 Task: Find the distance between Boston and Martha's Vineyard.
Action: Mouse moved to (106, 93)
Screenshot: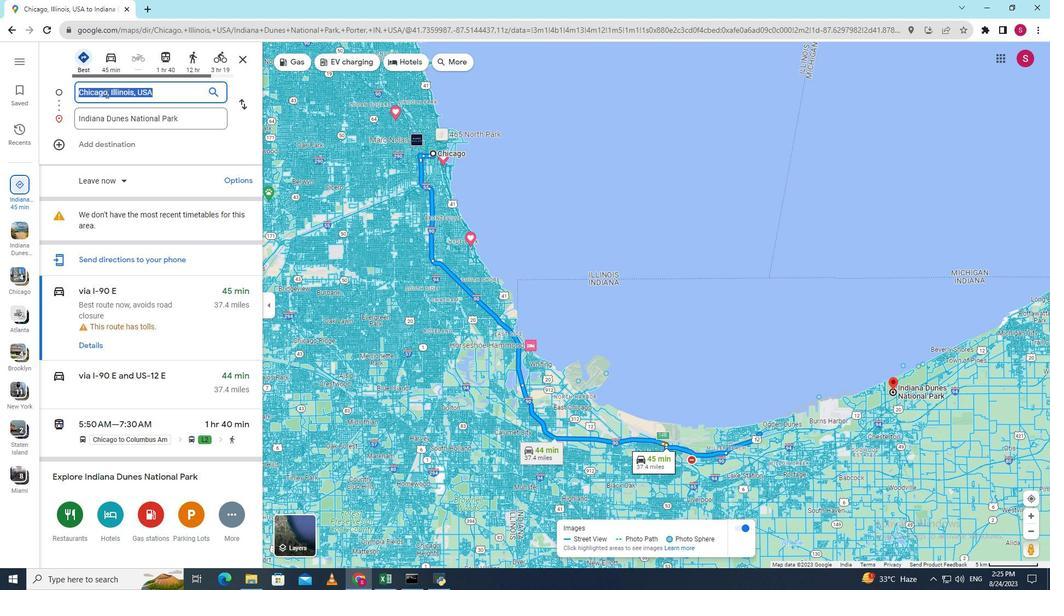 
Action: Mouse pressed left at (106, 93)
Screenshot: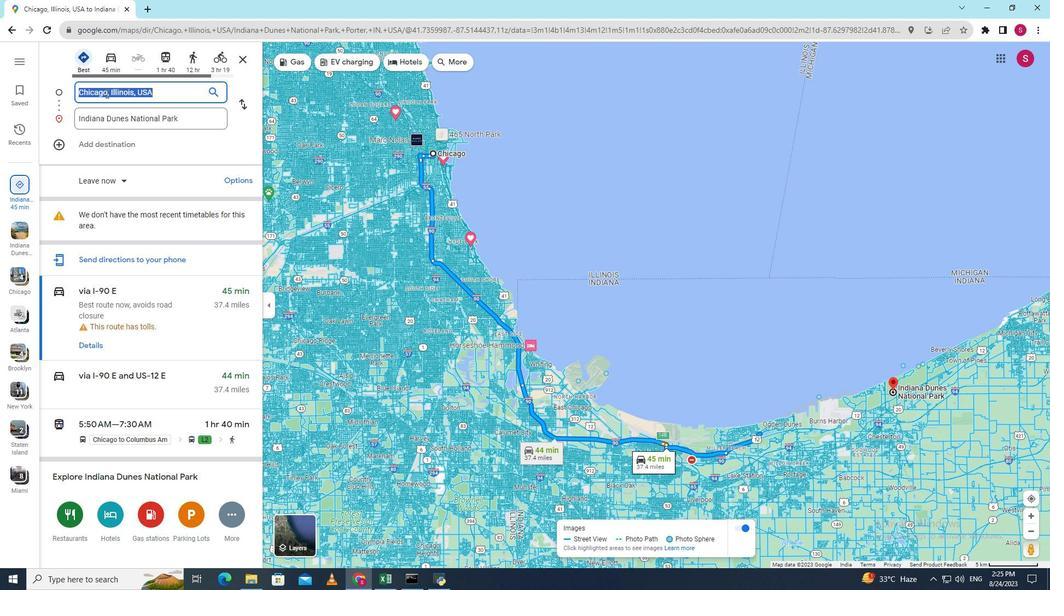 
Action: Mouse pressed left at (106, 93)
Screenshot: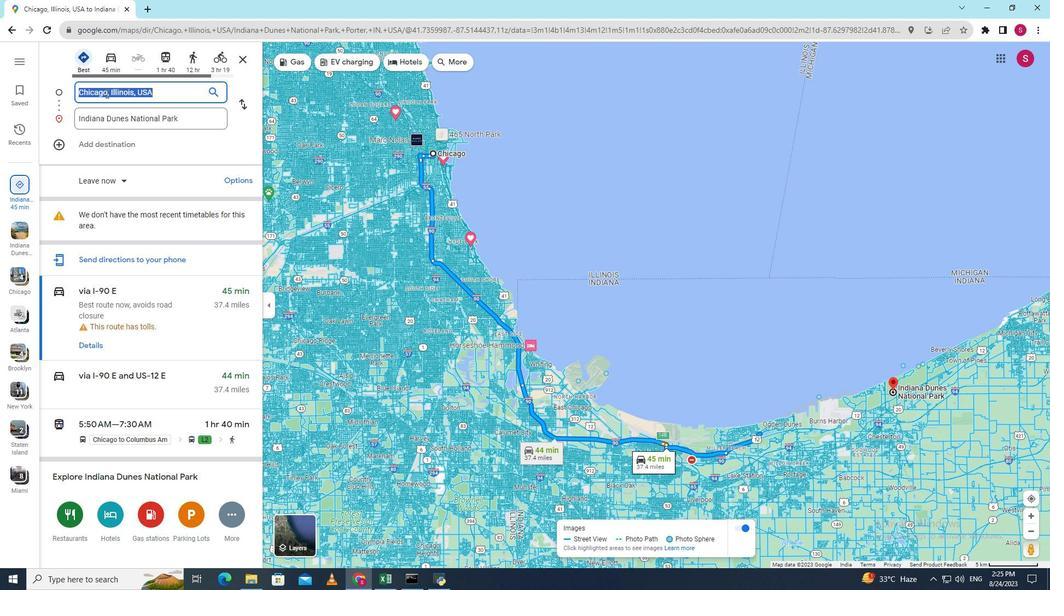 
Action: Key pressed <Key.shift>Boston
Screenshot: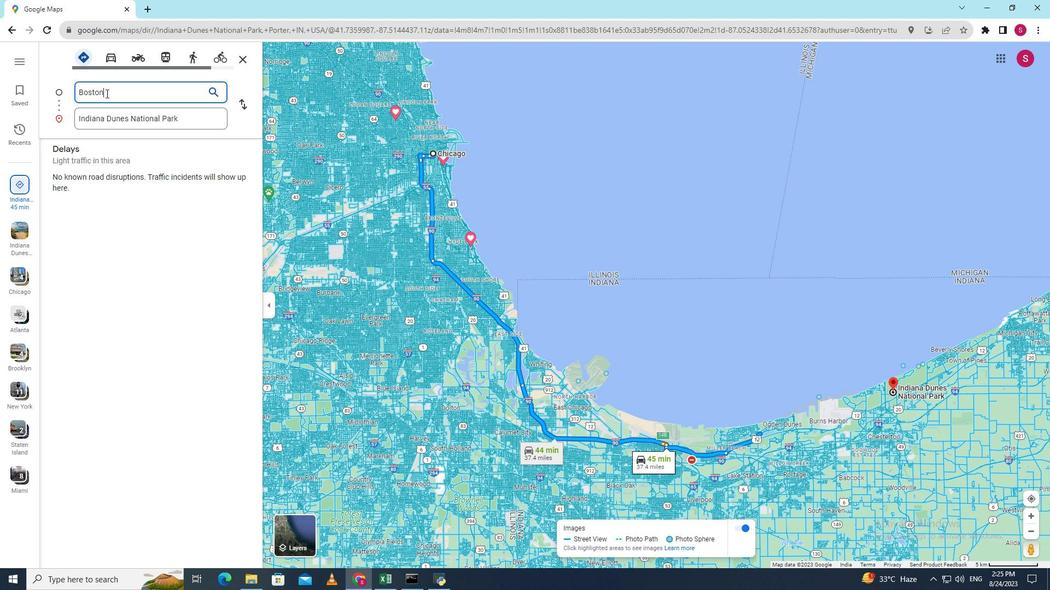 
Action: Mouse moved to (156, 119)
Screenshot: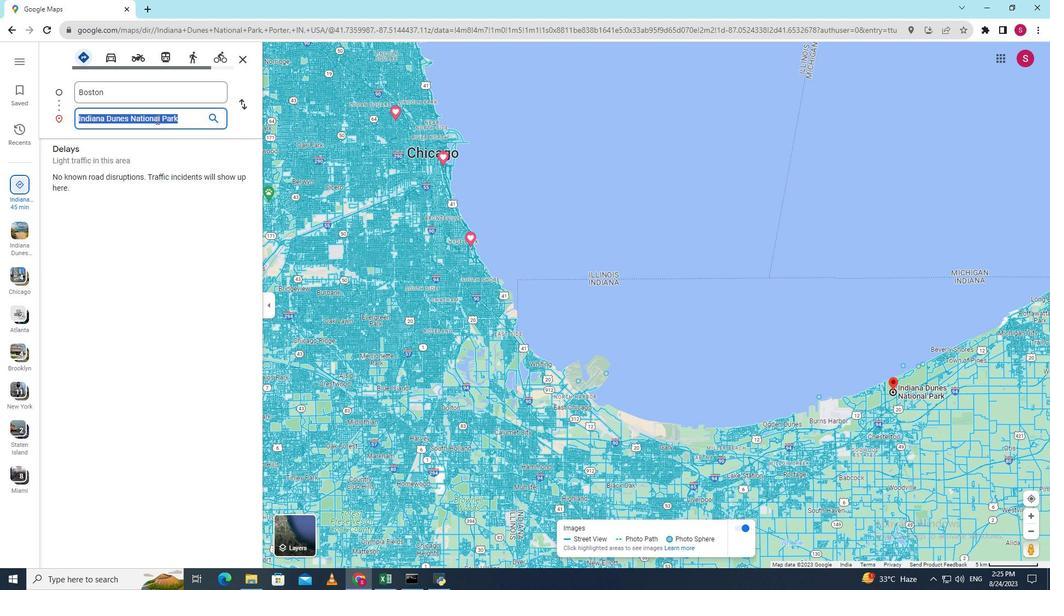 
Action: Mouse pressed left at (156, 119)
Screenshot: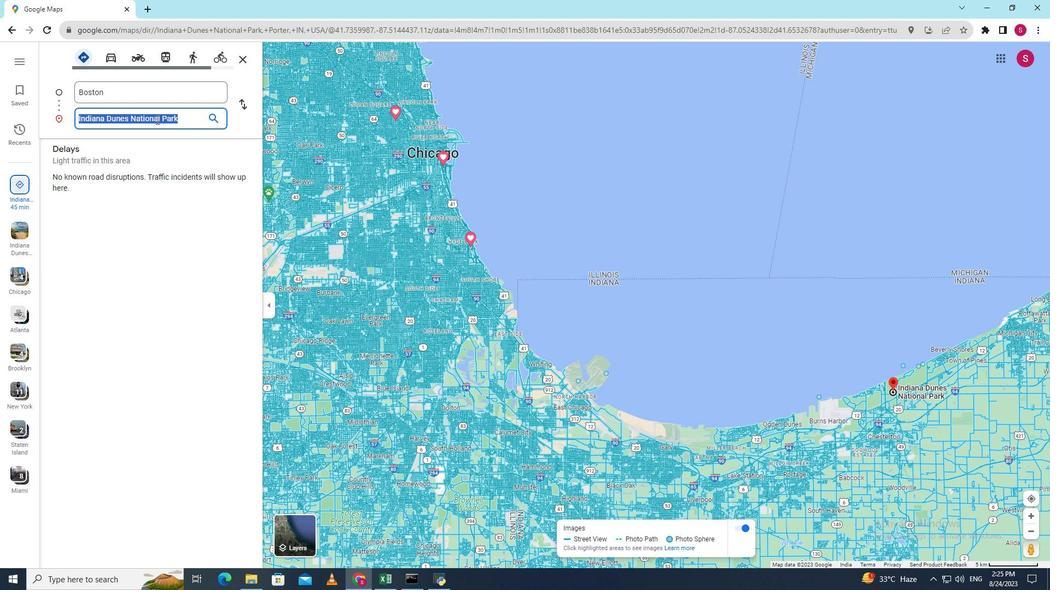 
Action: Mouse pressed left at (156, 119)
Screenshot: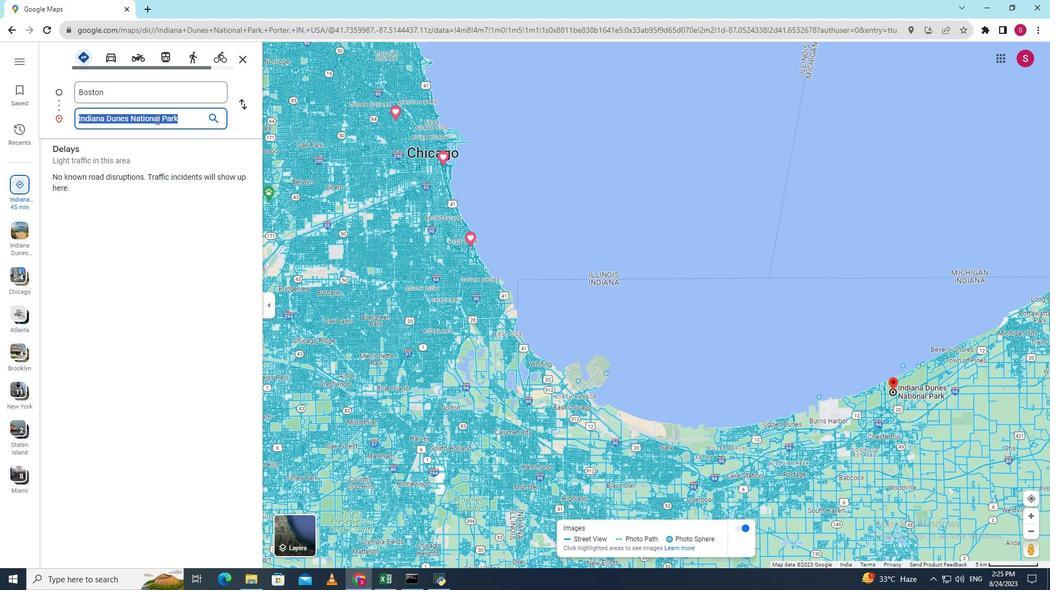 
Action: Key pressed <Key.shift>Marthan<Key.backspace>n<Key.backspace><Key.enter>
Screenshot: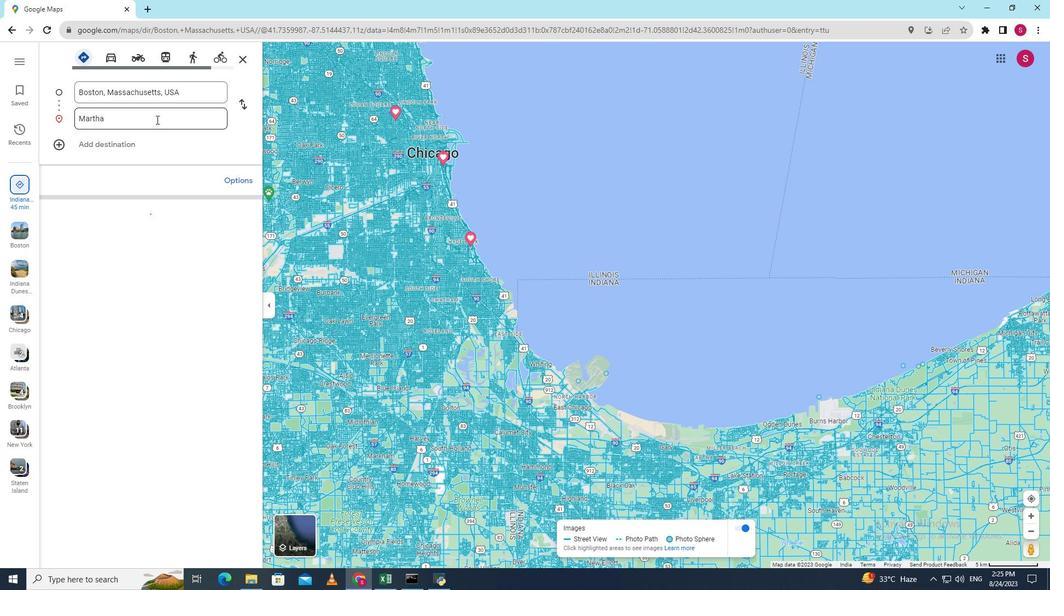 
Action: Mouse pressed left at (156, 119)
Screenshot: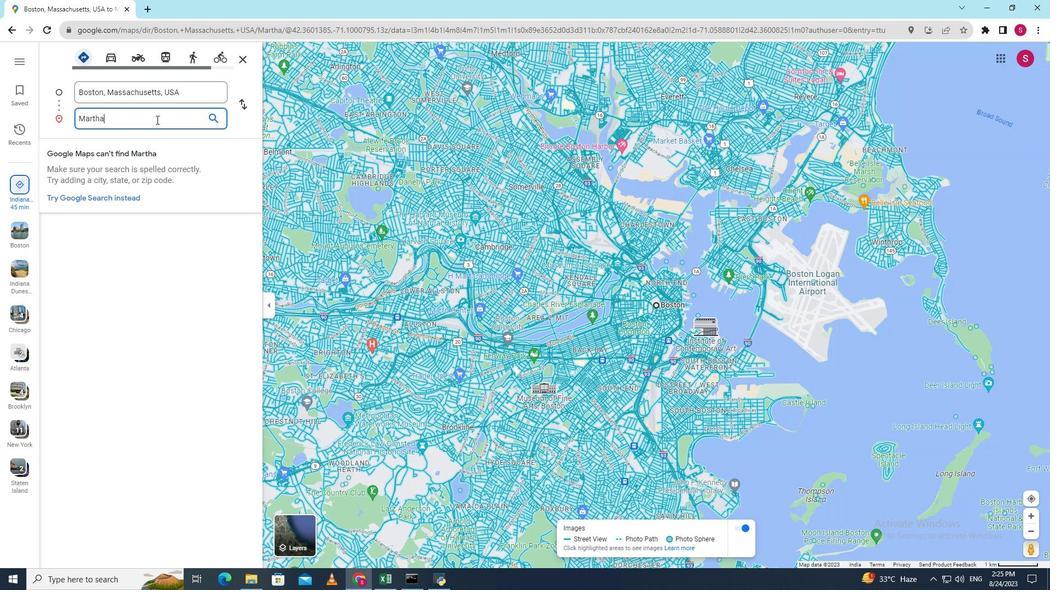 
Action: Key pressed 's<Key.down><Key.enter>
Screenshot: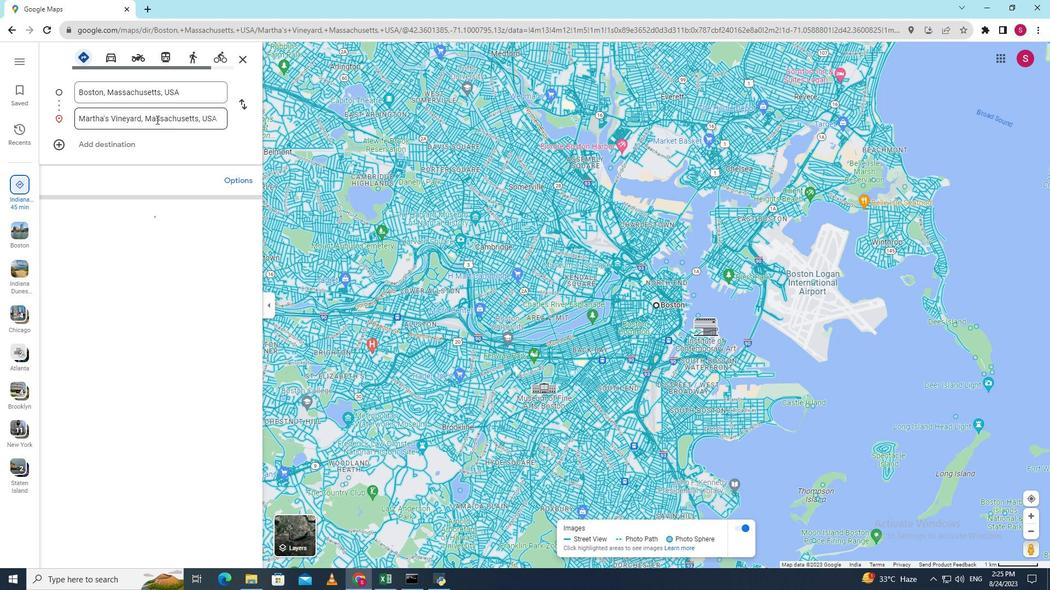 
Action: Mouse moved to (631, 287)
Screenshot: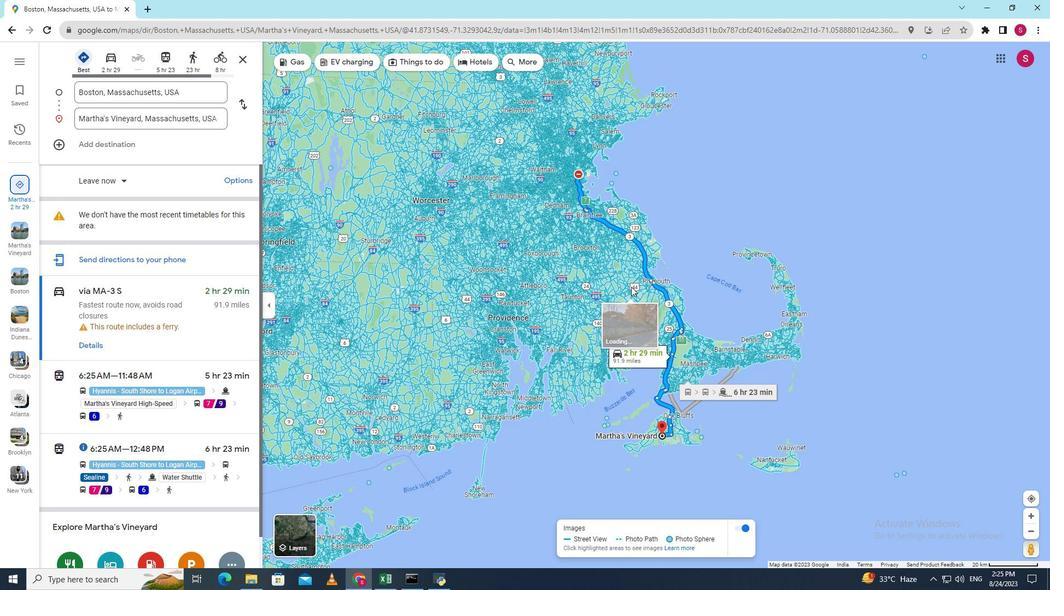 
Action: Mouse scrolled (631, 287) with delta (0, 0)
Screenshot: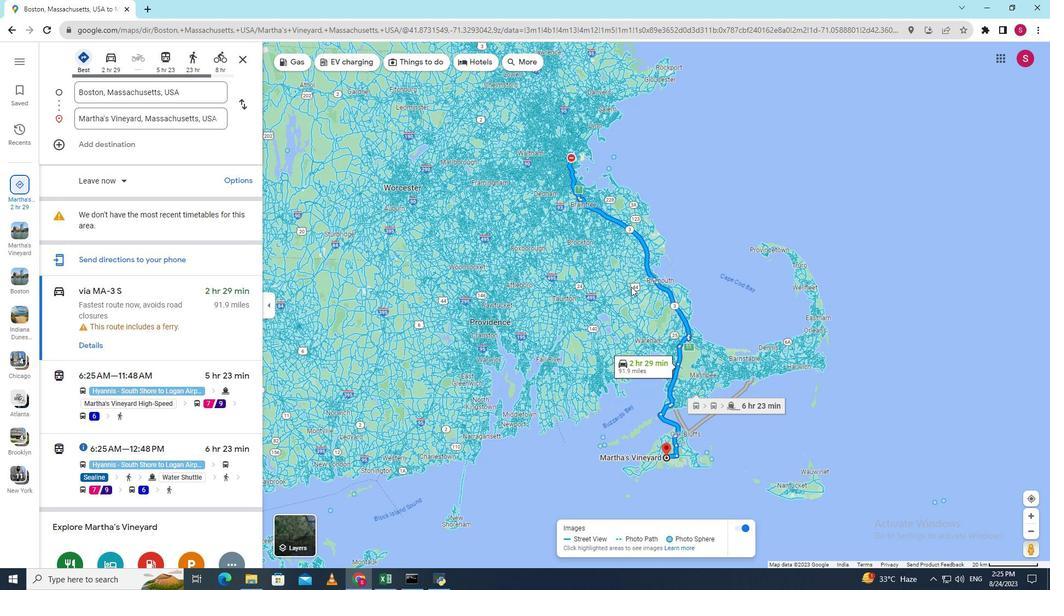 
Action: Mouse scrolled (631, 287) with delta (0, 0)
Screenshot: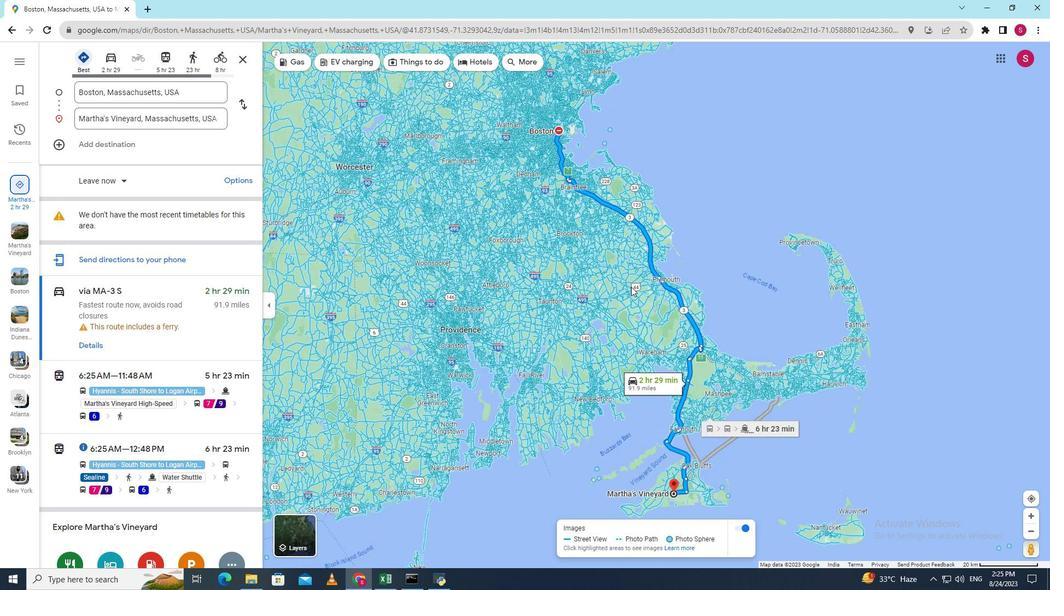 
Action: Mouse scrolled (631, 287) with delta (0, 0)
Screenshot: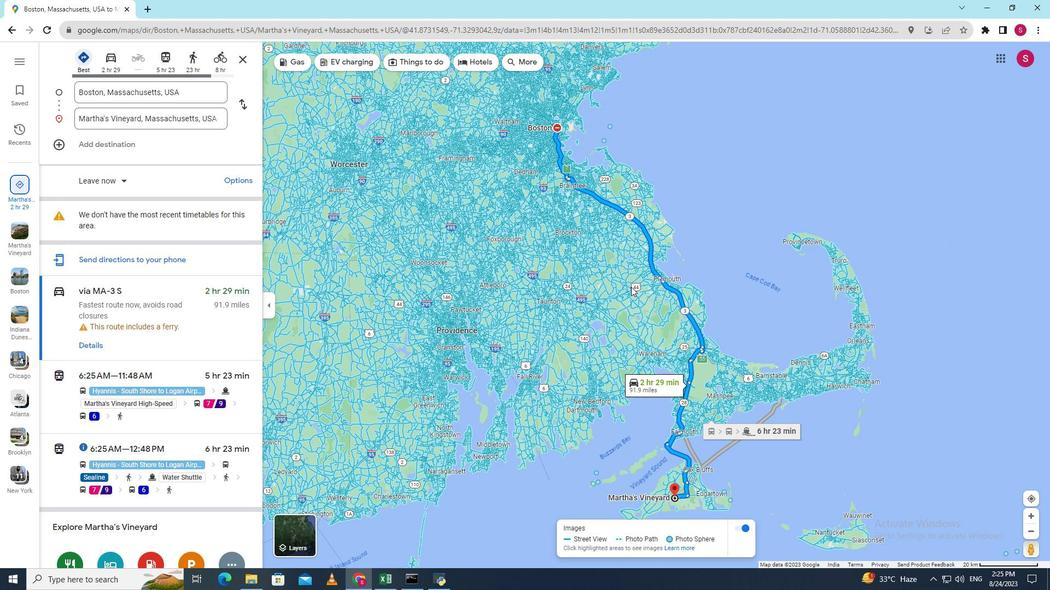 
Action: Mouse scrolled (631, 287) with delta (0, 0)
Screenshot: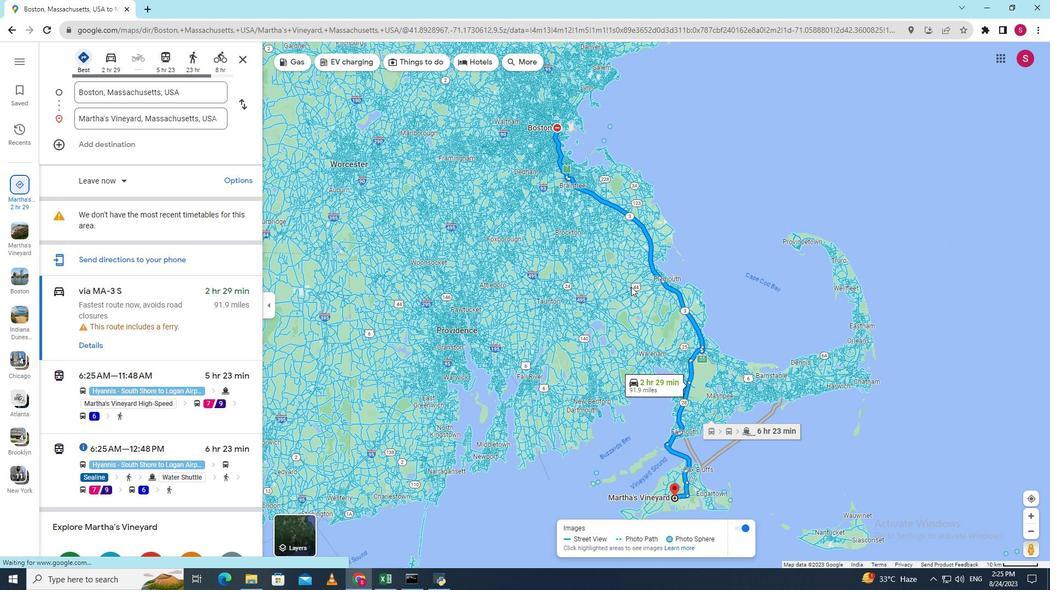 
Action: Mouse moved to (643, 337)
Screenshot: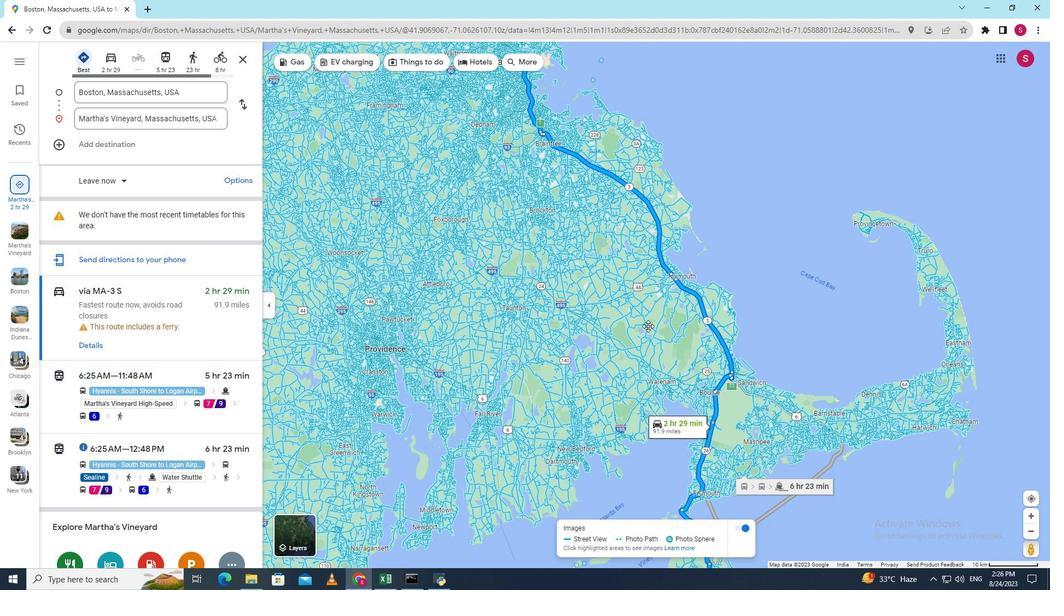 
Action: Mouse pressed left at (643, 337)
Screenshot: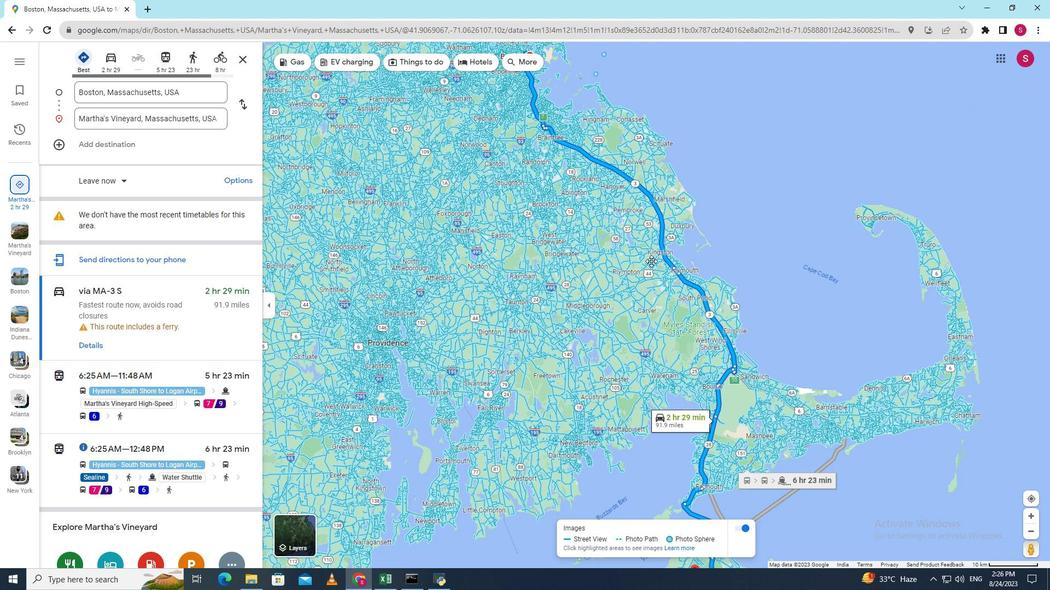 
Action: Mouse moved to (703, 434)
Screenshot: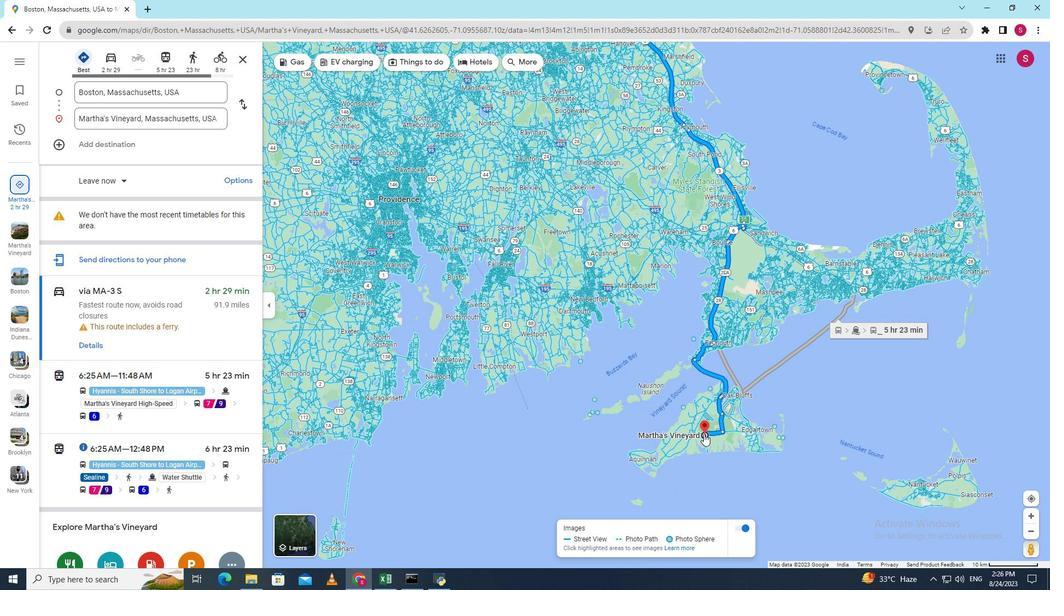 
Action: Mouse pressed right at (703, 434)
Screenshot: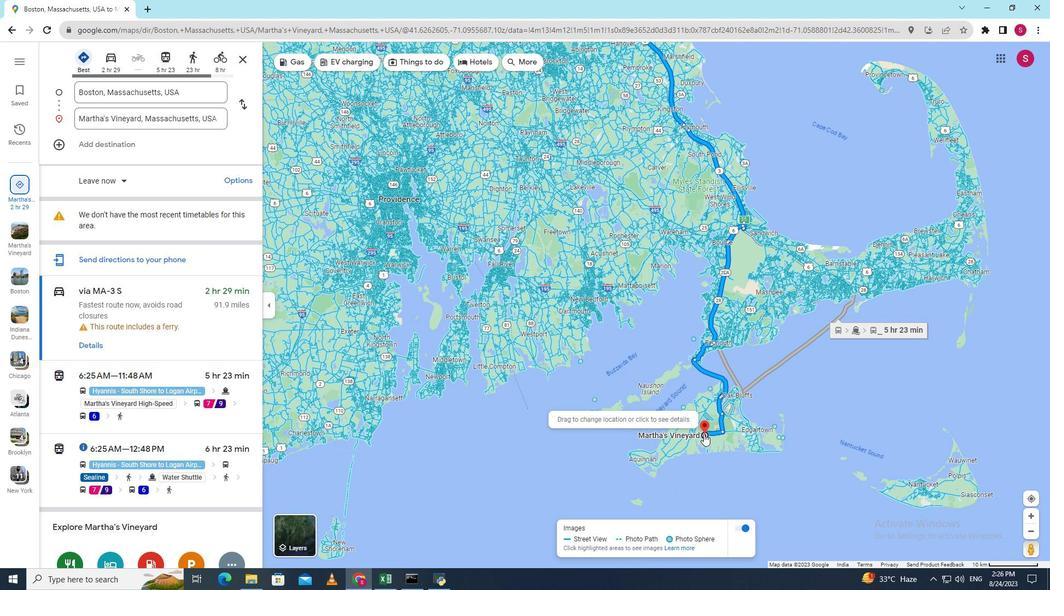 
Action: Mouse moved to (735, 514)
Screenshot: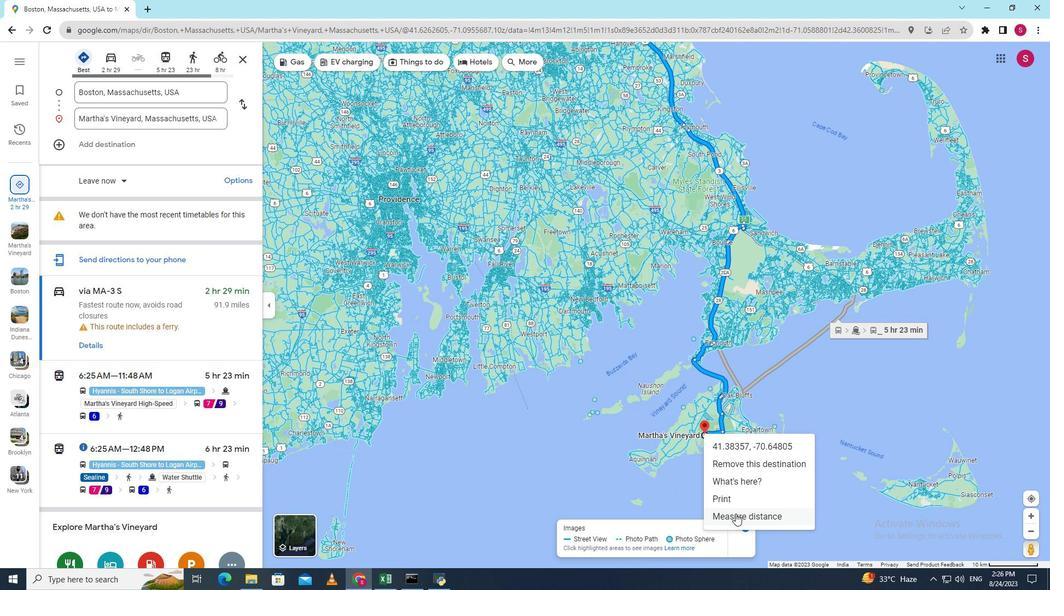 
Action: Mouse pressed left at (735, 514)
Screenshot: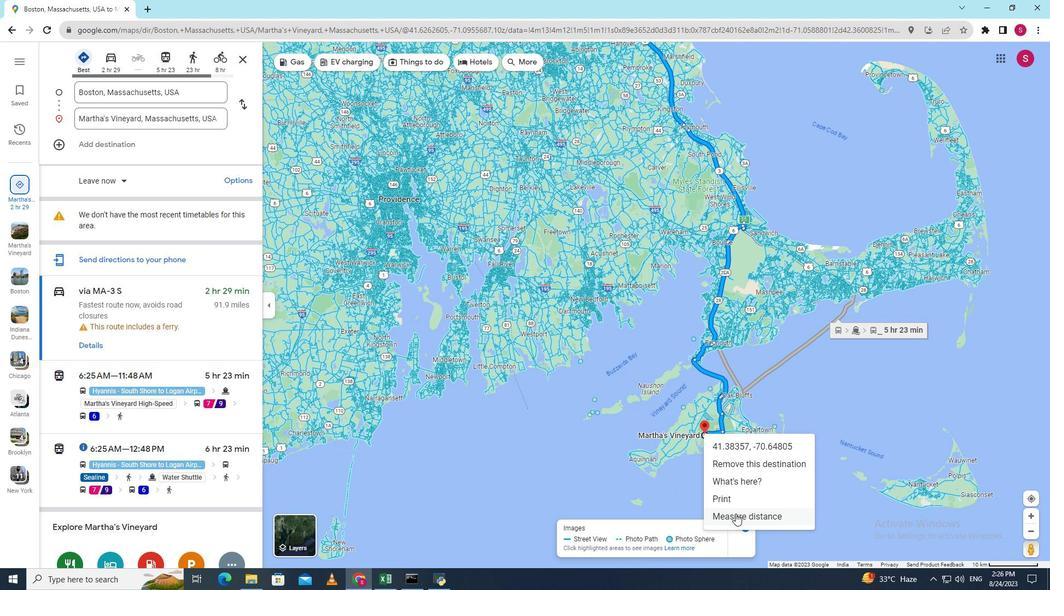 
Action: Mouse moved to (709, 393)
Screenshot: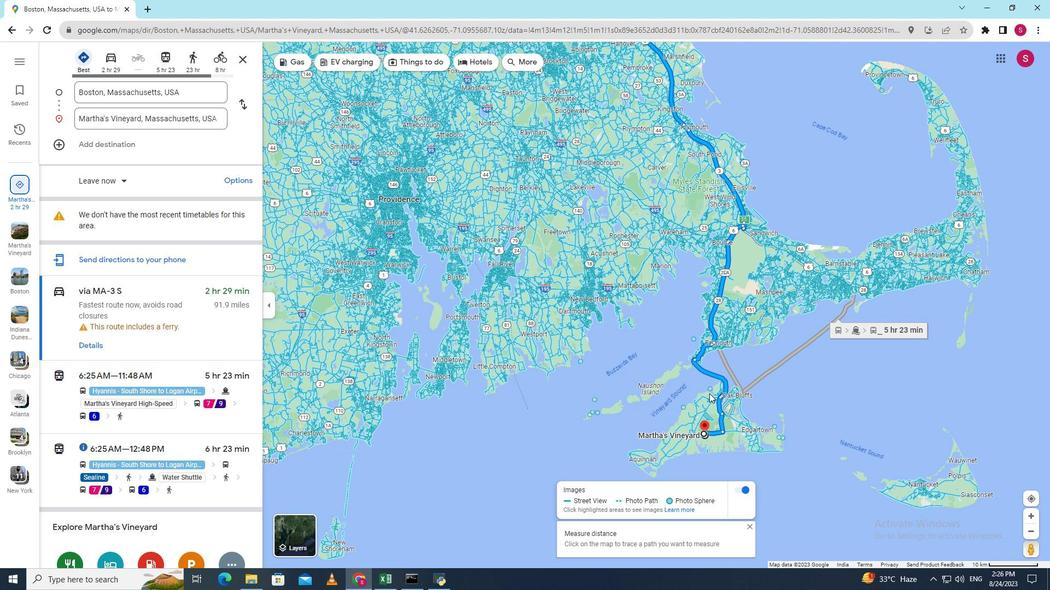 
Action: Mouse scrolled (709, 394) with delta (0, 0)
Screenshot: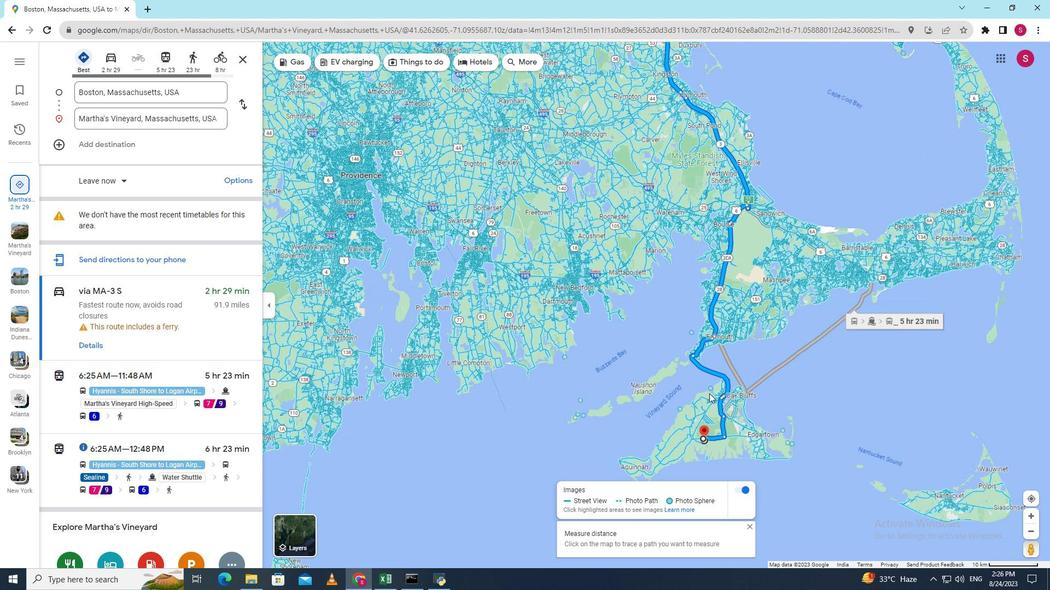 
Action: Mouse scrolled (709, 394) with delta (0, 0)
Screenshot: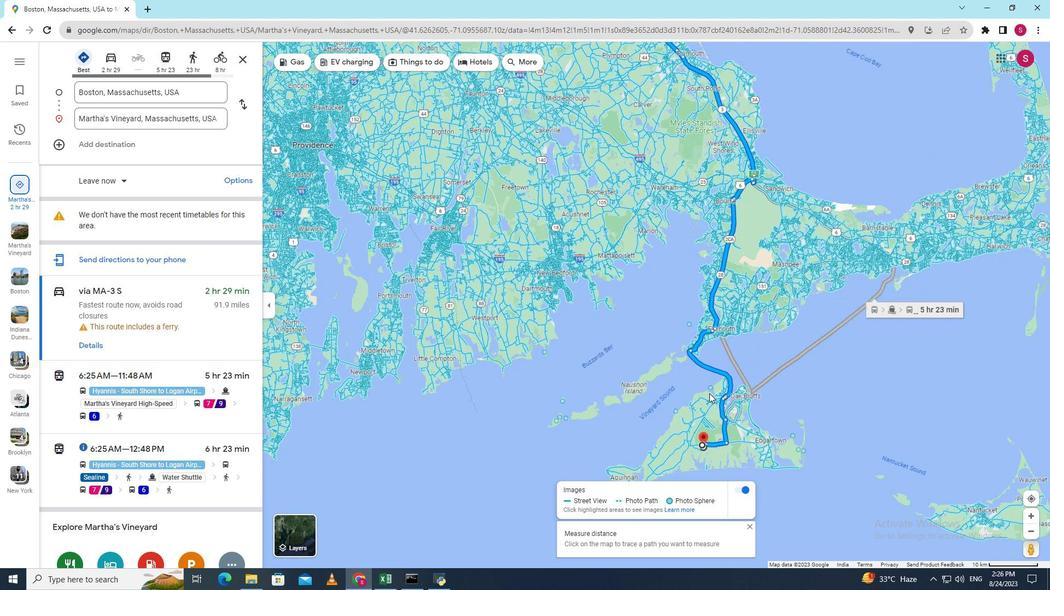 
Action: Mouse scrolled (709, 394) with delta (0, 0)
Screenshot: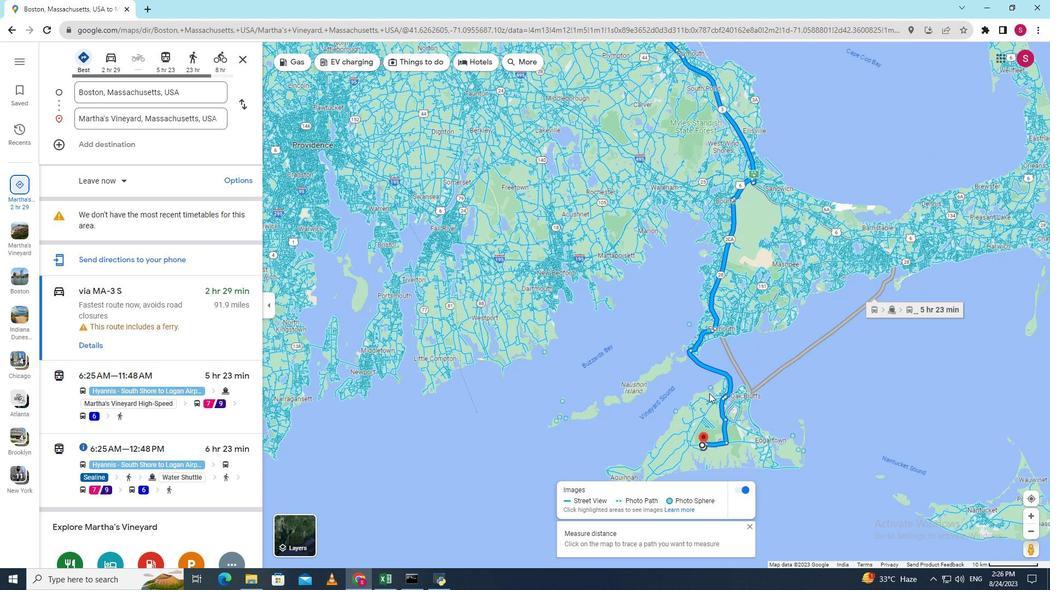 
Action: Mouse scrolled (709, 394) with delta (0, 0)
Screenshot: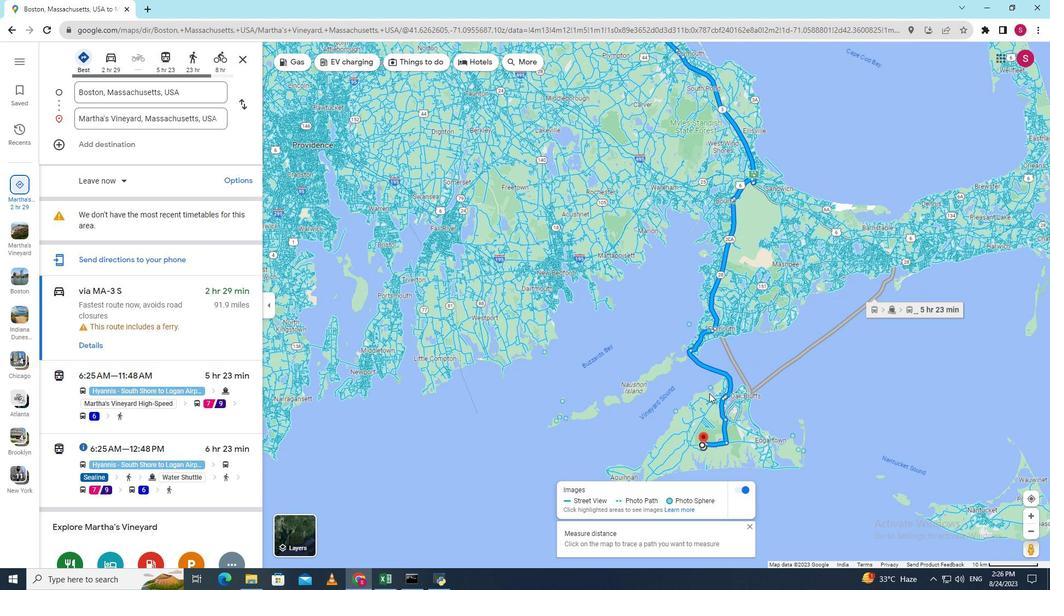 
Action: Mouse scrolled (709, 393) with delta (0, 0)
Screenshot: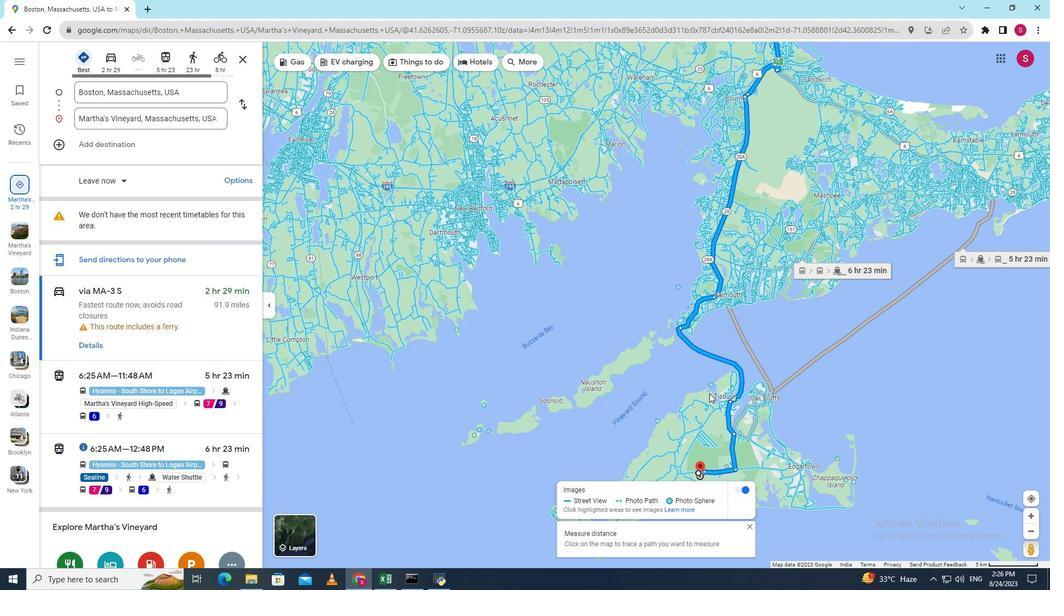 
Action: Mouse scrolled (709, 393) with delta (0, 0)
Screenshot: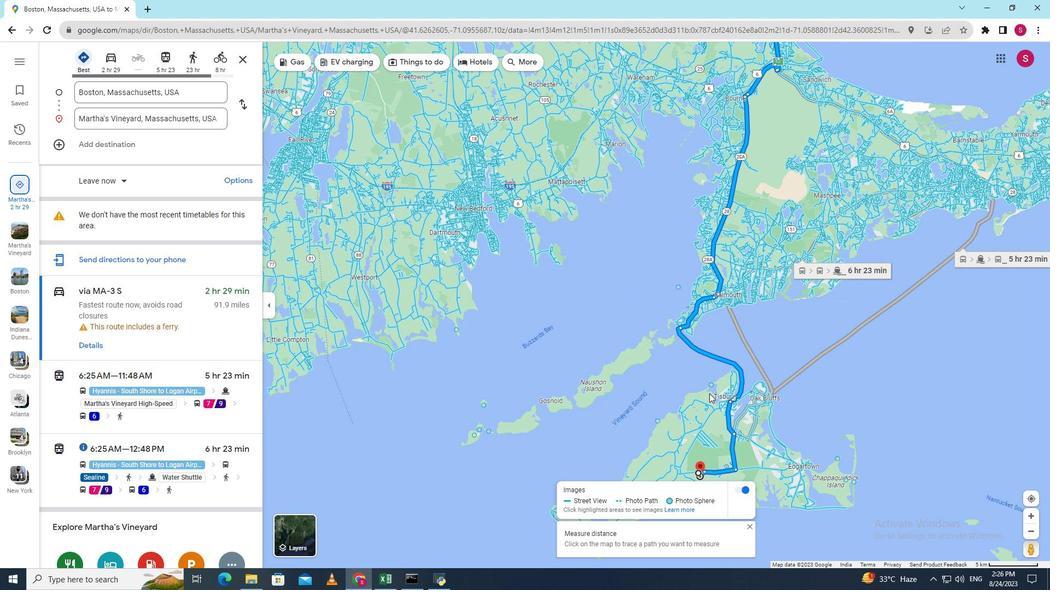 
Action: Mouse scrolled (709, 393) with delta (0, 0)
Screenshot: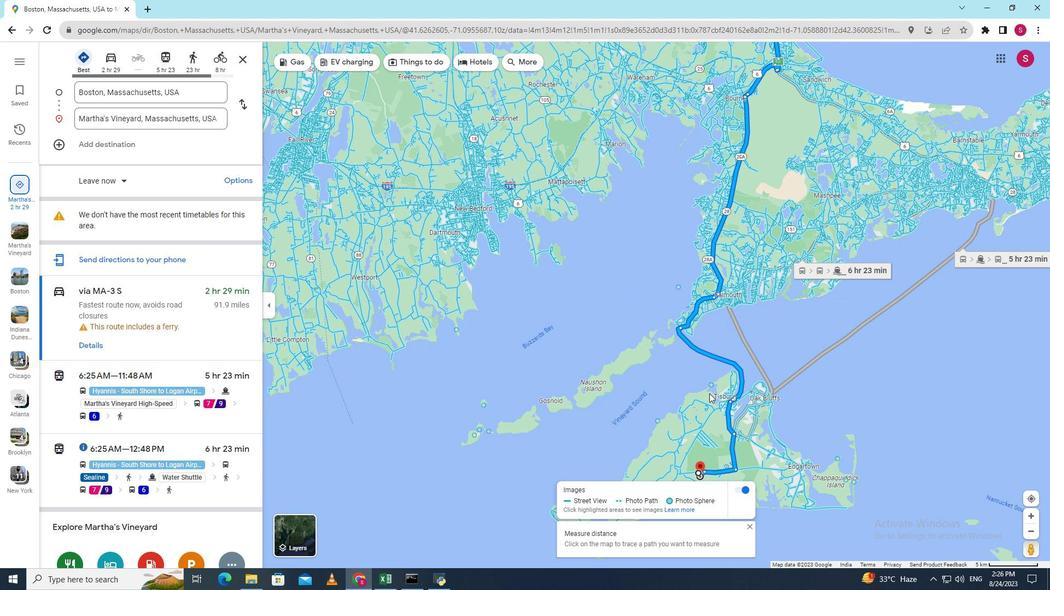 
Action: Mouse scrolled (709, 393) with delta (0, 0)
Screenshot: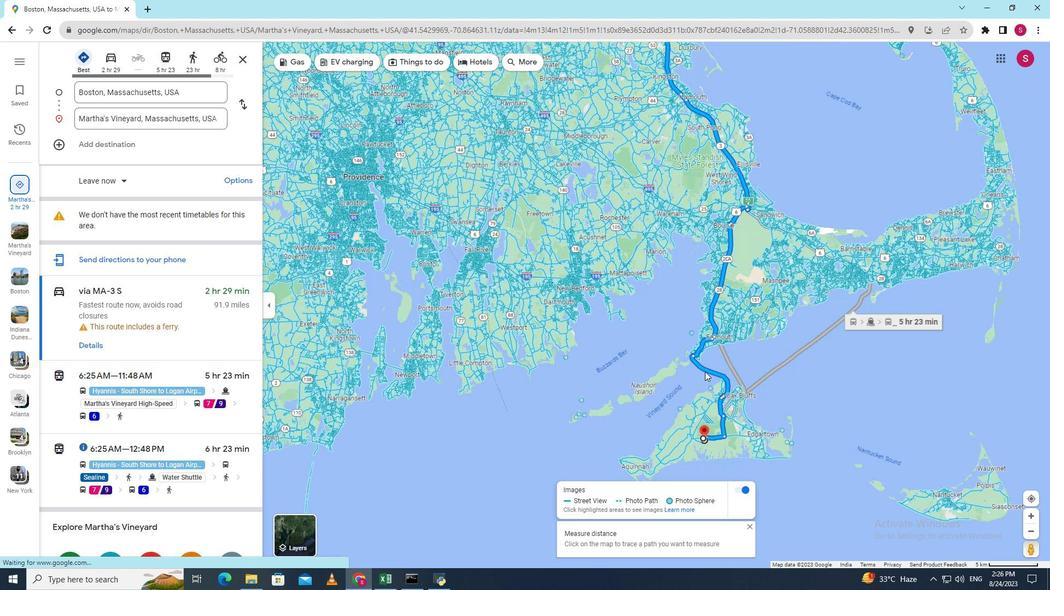 
Action: Mouse moved to (647, 181)
Screenshot: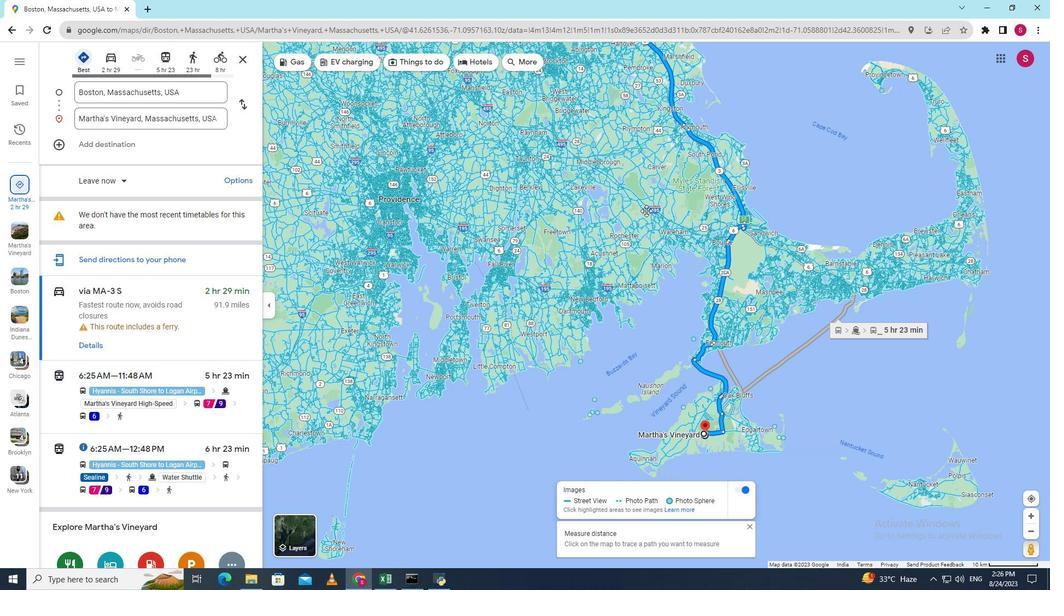 
Action: Mouse pressed left at (647, 181)
Screenshot: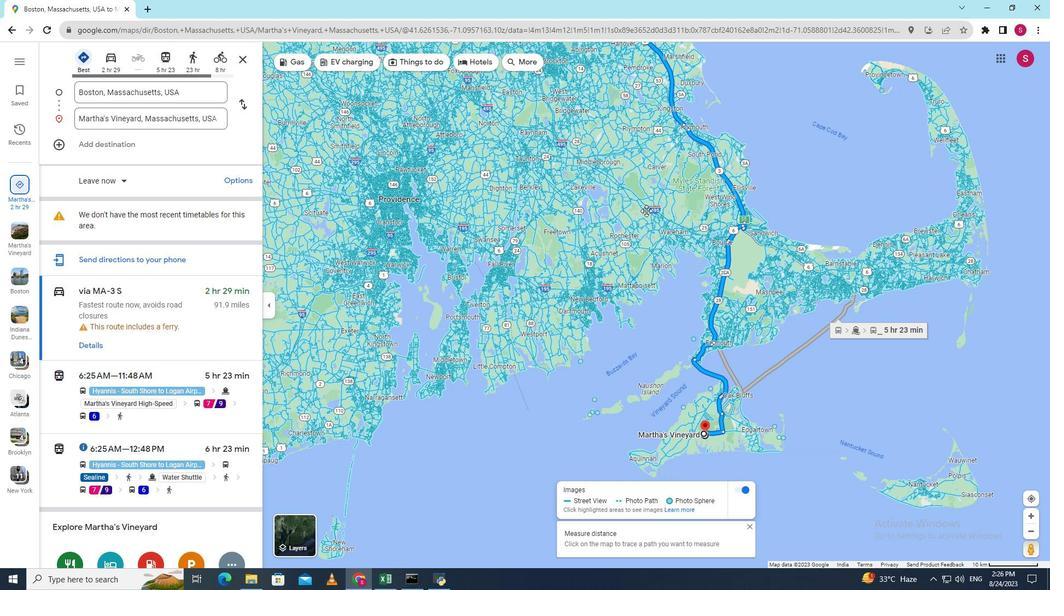 
Action: Mouse moved to (585, 172)
Screenshot: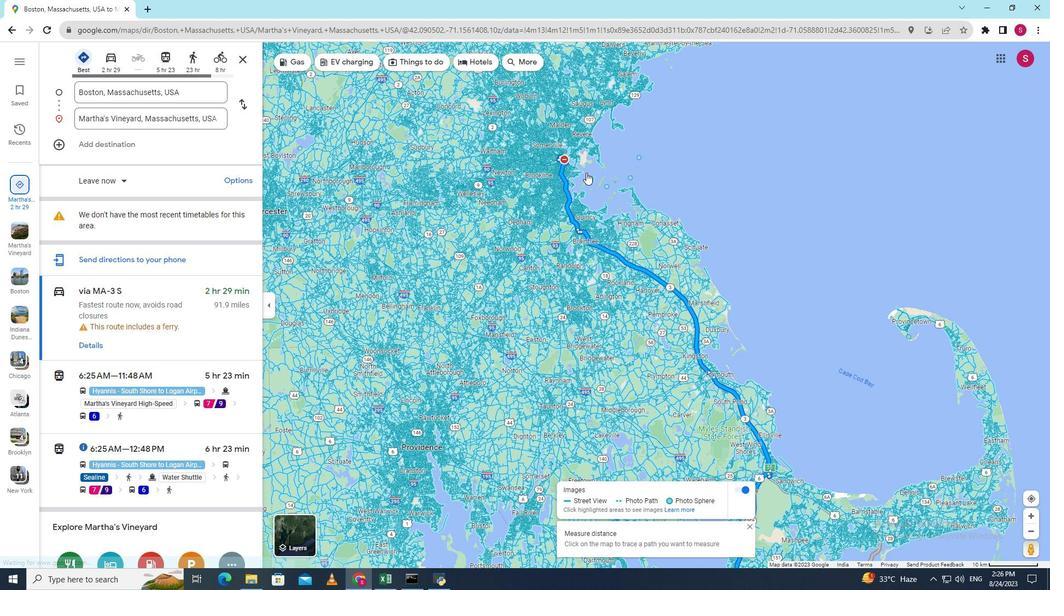 
Action: Mouse scrolled (583, 174) with delta (0, 0)
Screenshot: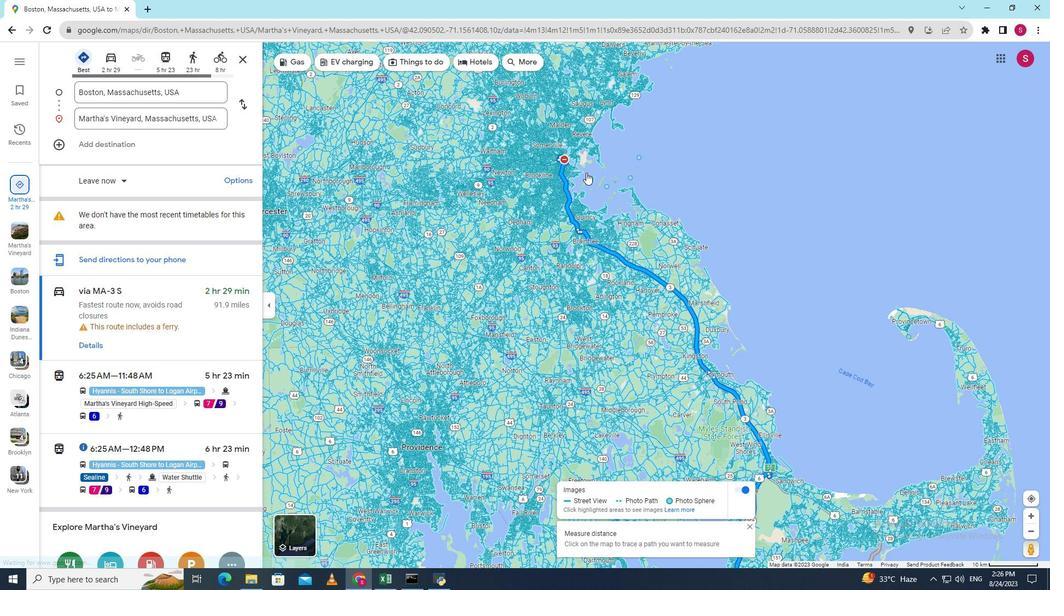 
Action: Mouse moved to (586, 172)
Screenshot: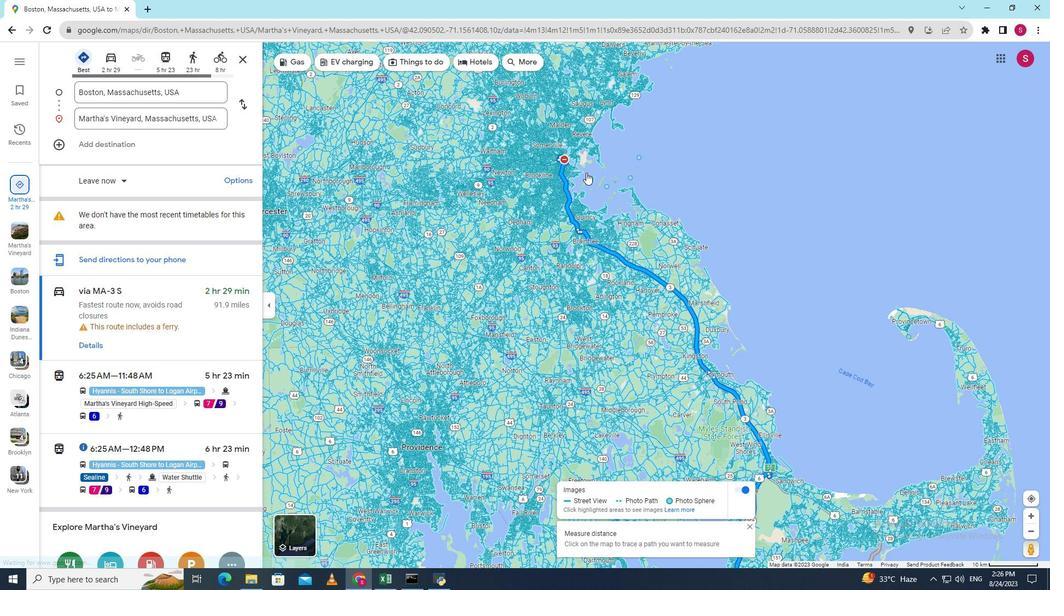 
Action: Mouse scrolled (585, 173) with delta (0, 0)
Screenshot: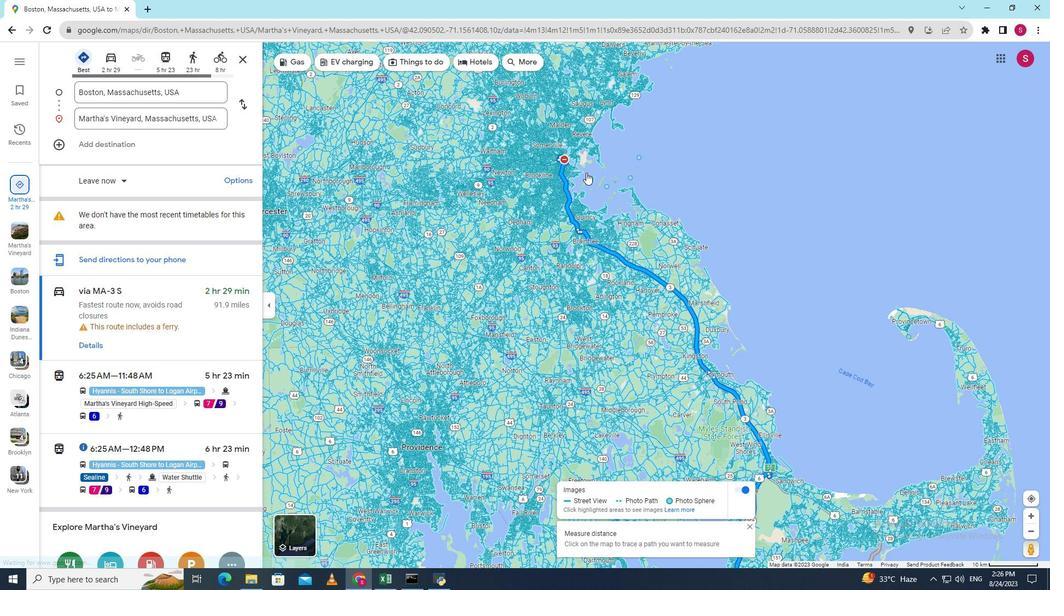 
Action: Mouse scrolled (586, 173) with delta (0, 0)
Screenshot: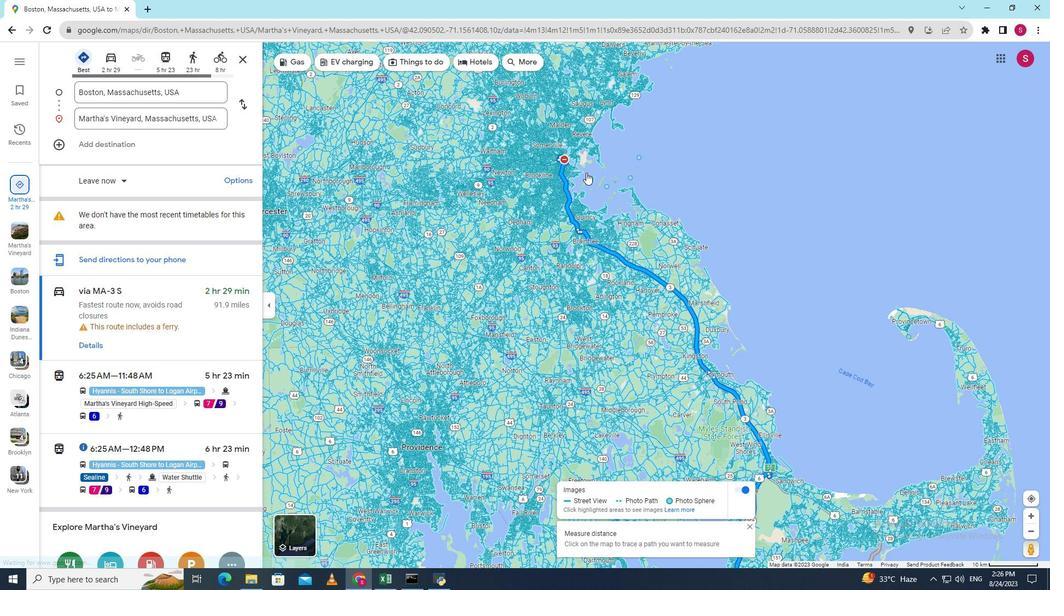 
Action: Mouse scrolled (586, 173) with delta (0, 0)
Screenshot: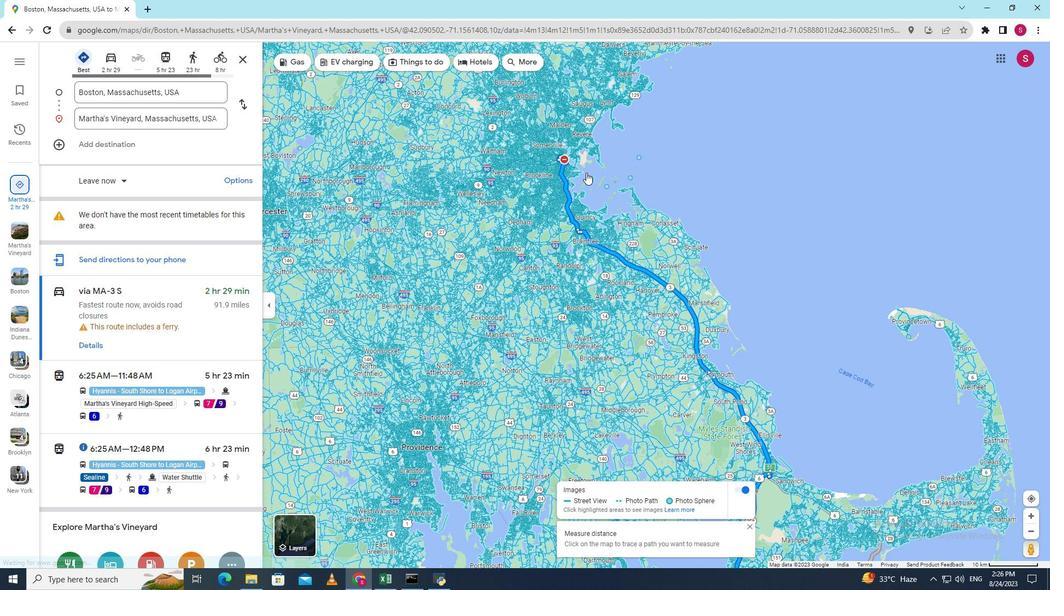 
Action: Mouse moved to (576, 167)
Screenshot: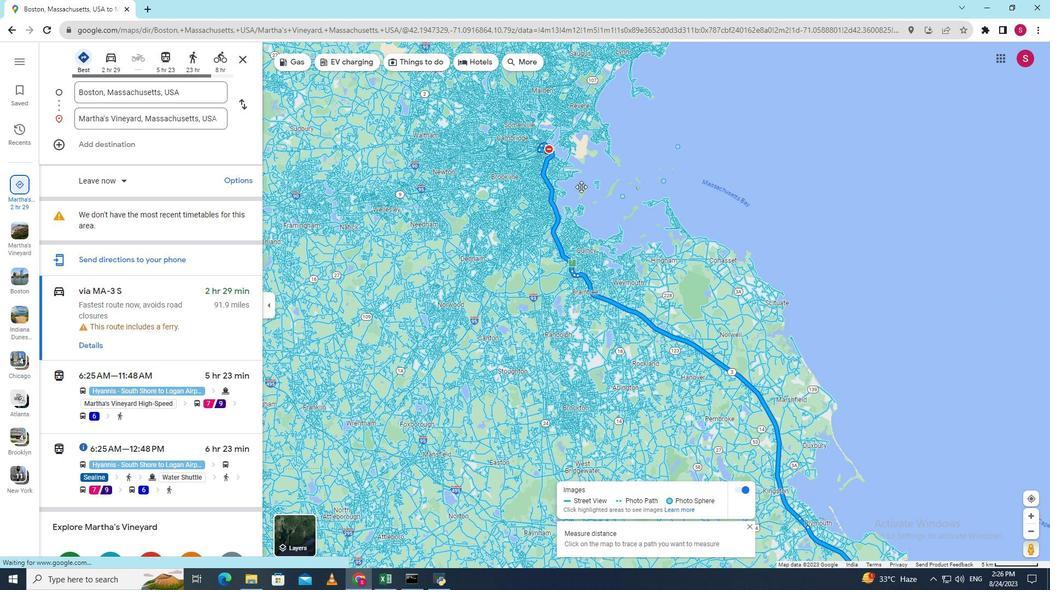 
Action: Mouse pressed left at (576, 167)
Screenshot: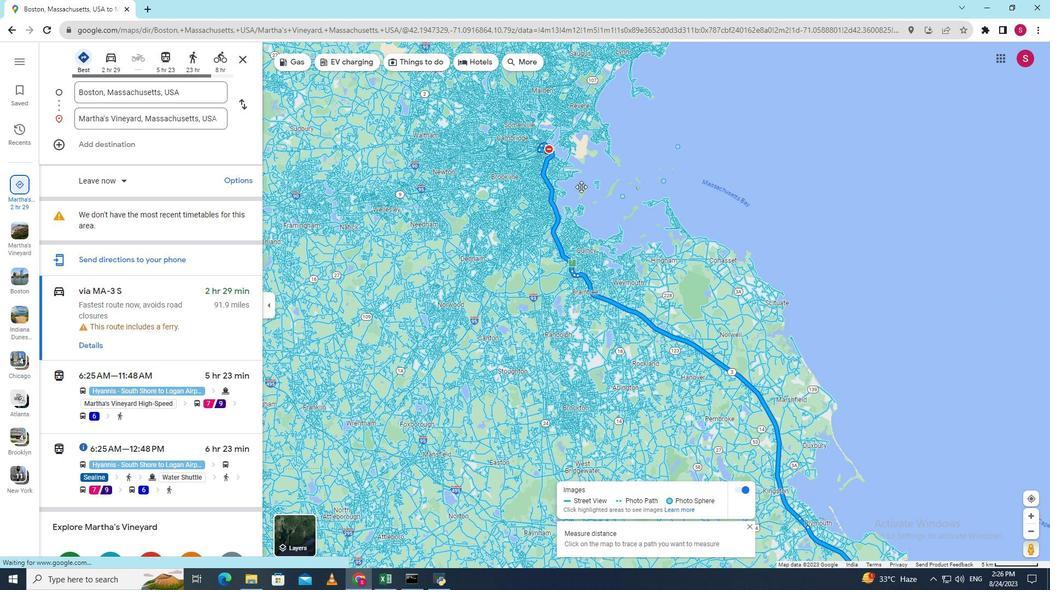
Action: Mouse moved to (607, 255)
Screenshot: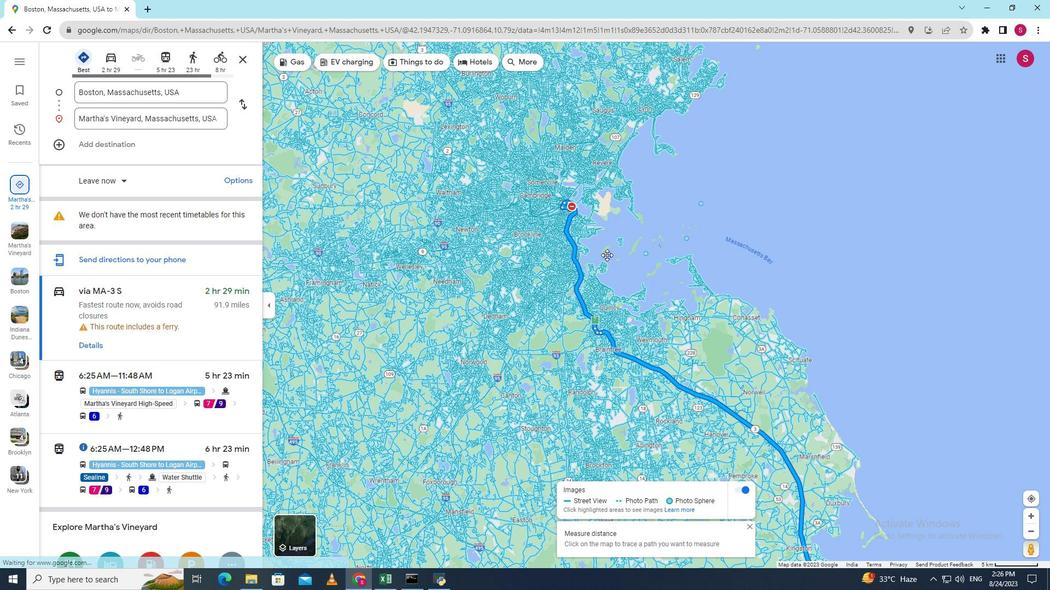 
Action: Mouse scrolled (607, 255) with delta (0, 0)
Screenshot: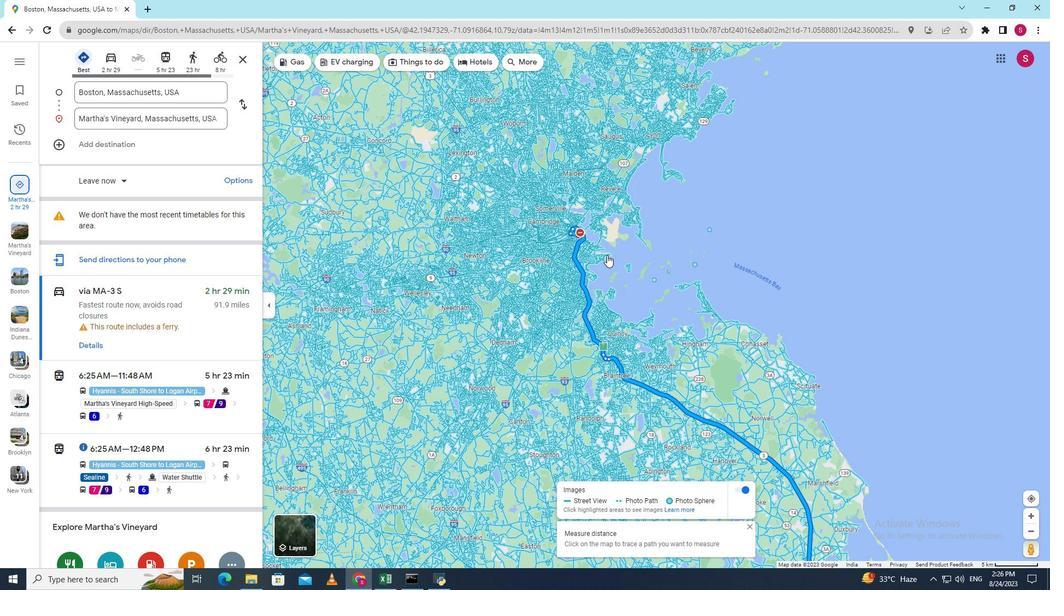 
Action: Mouse scrolled (607, 255) with delta (0, 0)
Screenshot: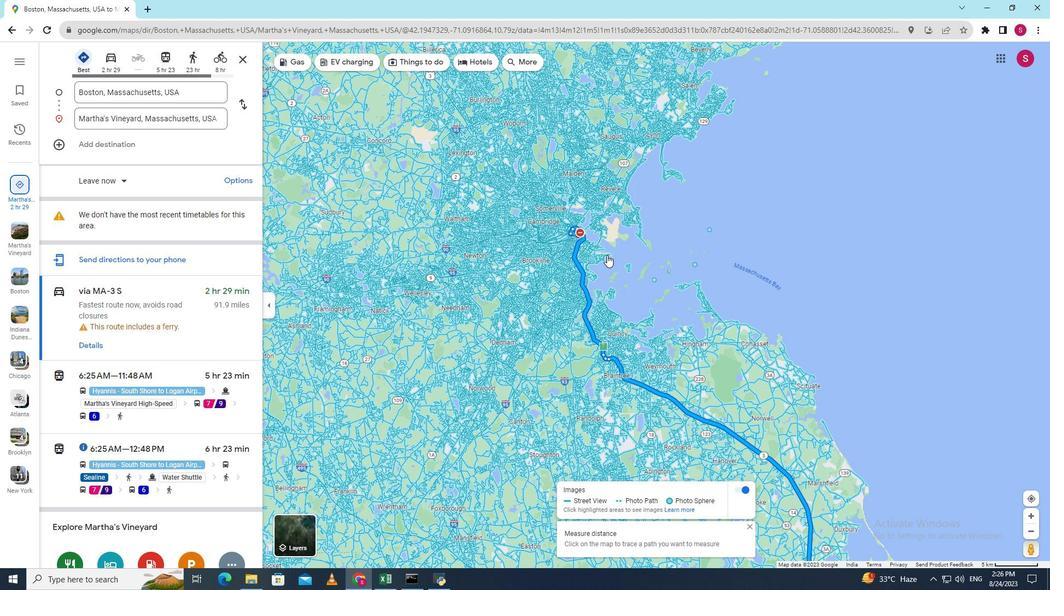 
Action: Mouse scrolled (607, 255) with delta (0, 0)
Screenshot: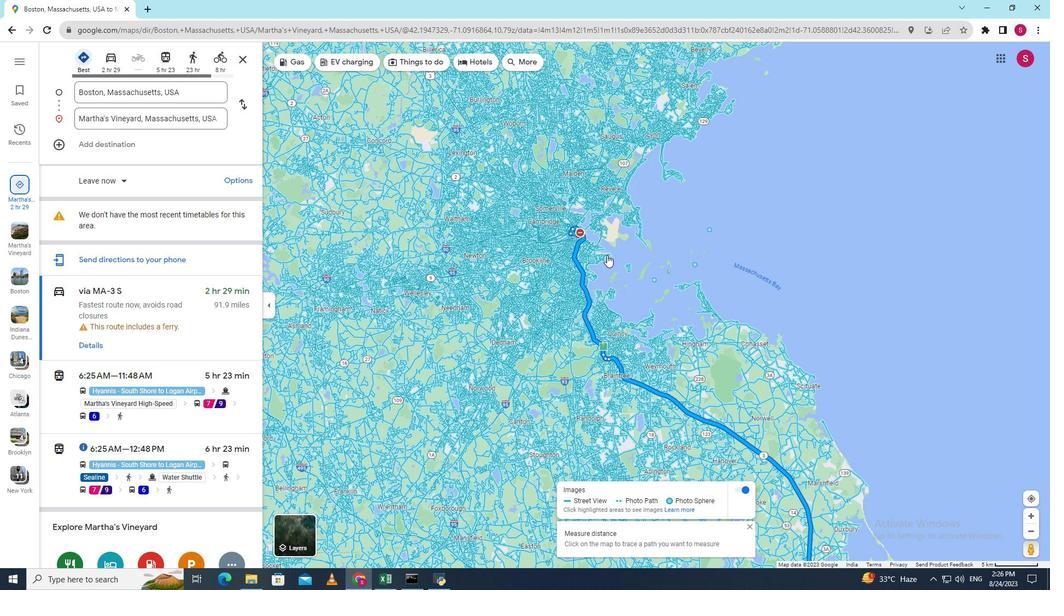 
Action: Mouse scrolled (607, 255) with delta (0, 0)
Screenshot: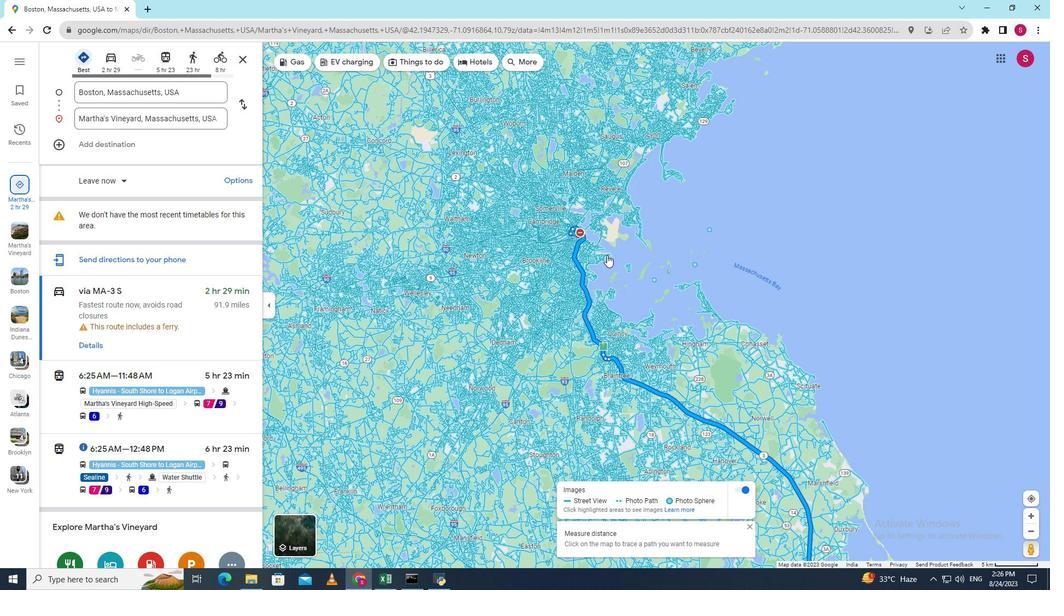 
Action: Mouse scrolled (607, 255) with delta (0, 0)
Screenshot: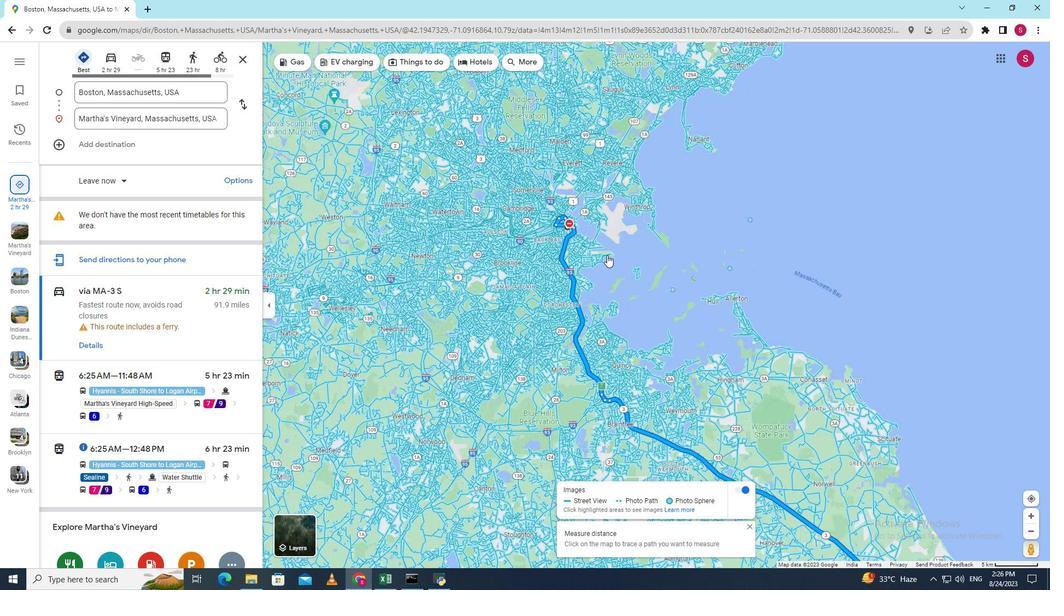 
Action: Mouse scrolled (607, 255) with delta (0, 0)
Screenshot: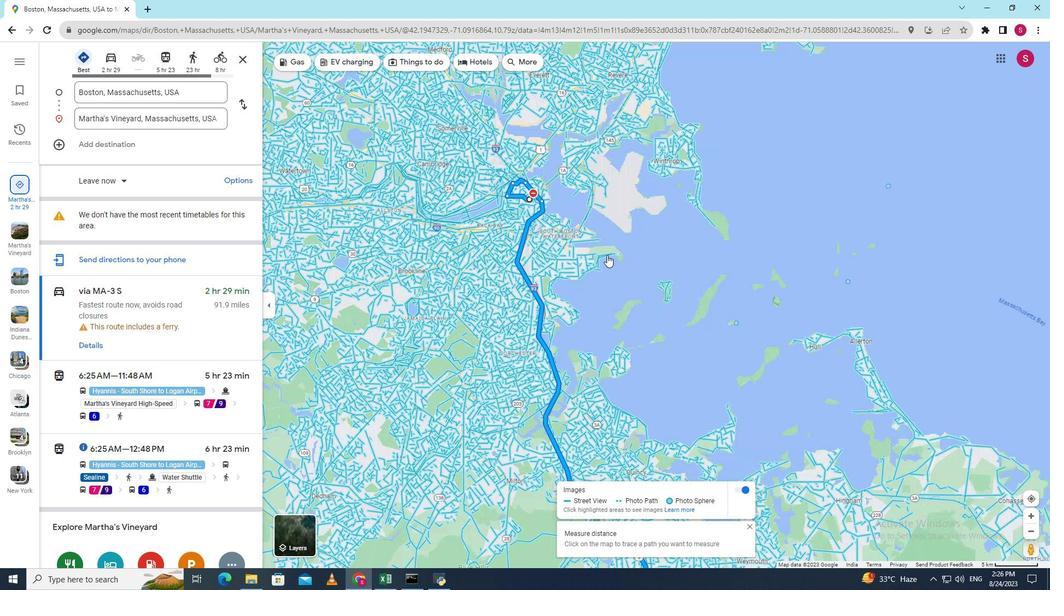 
Action: Mouse scrolled (607, 255) with delta (0, 0)
Screenshot: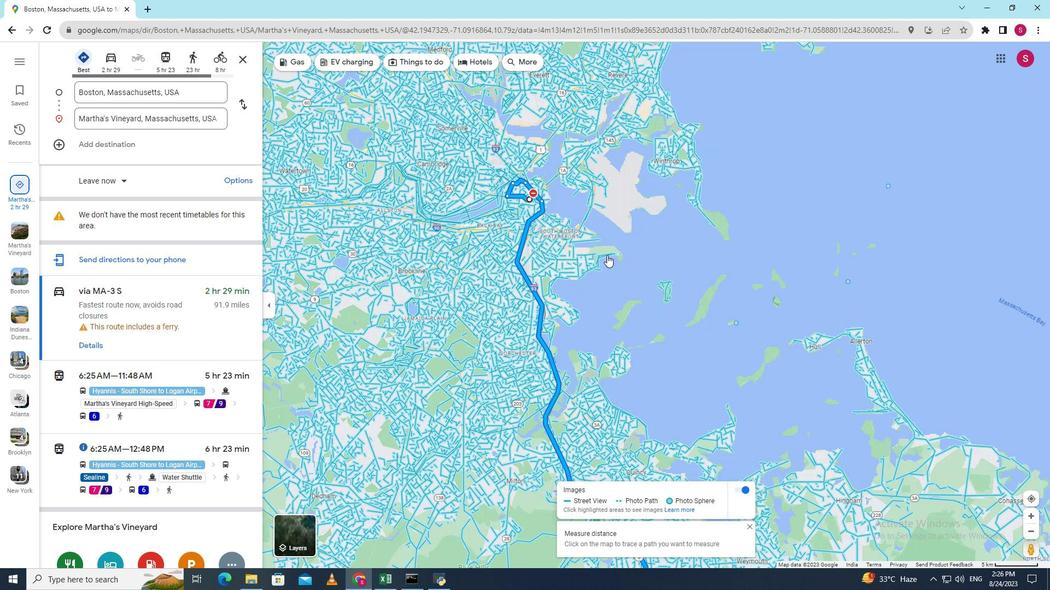 
Action: Mouse scrolled (607, 255) with delta (0, 0)
Screenshot: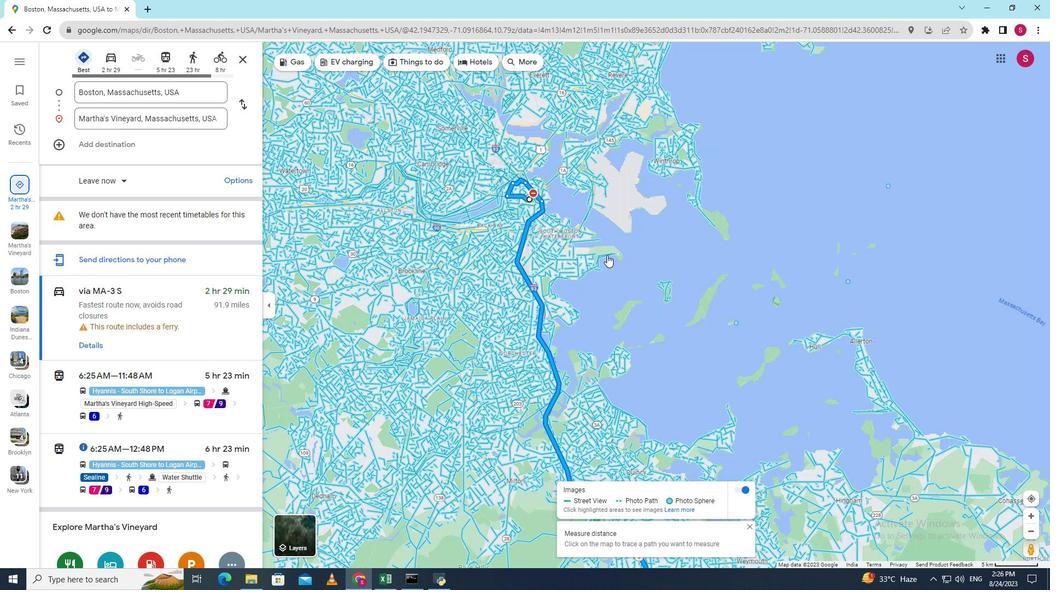 
Action: Mouse scrolled (607, 255) with delta (0, 0)
Screenshot: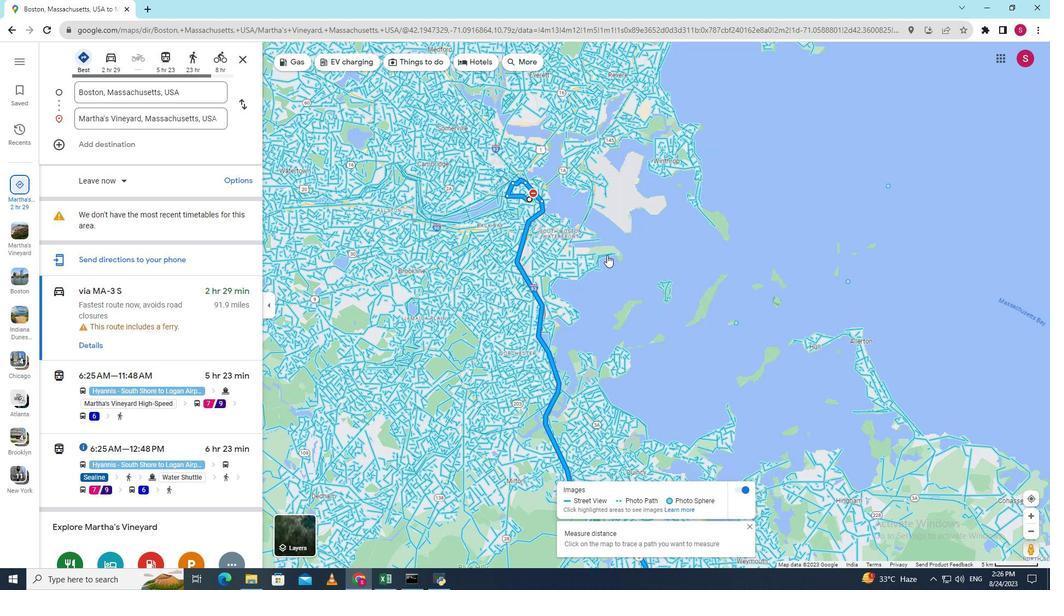 
Action: Mouse scrolled (607, 255) with delta (0, 0)
Screenshot: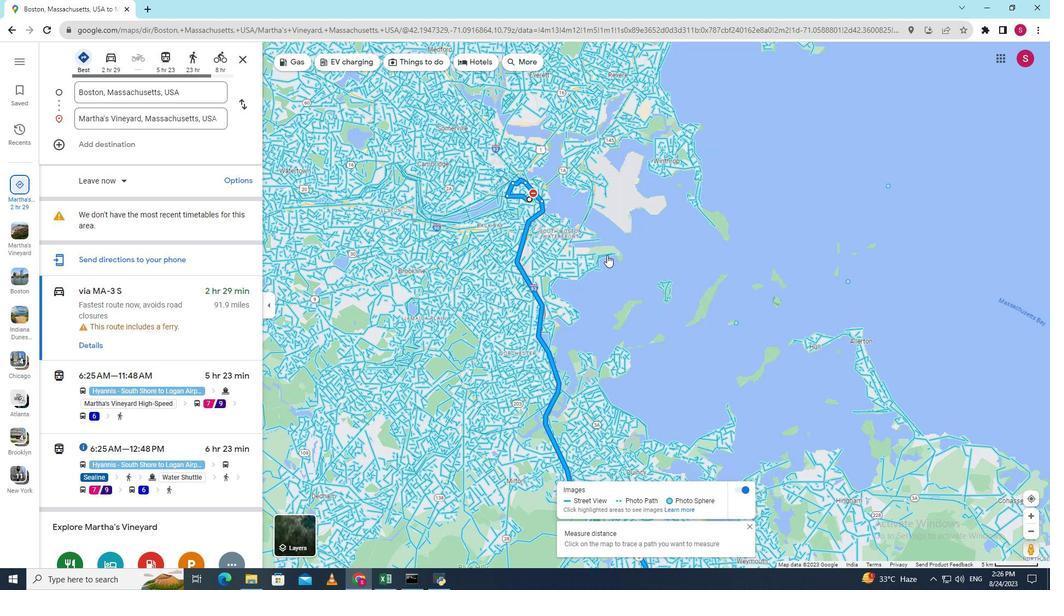 
Action: Mouse scrolled (607, 255) with delta (0, 0)
Screenshot: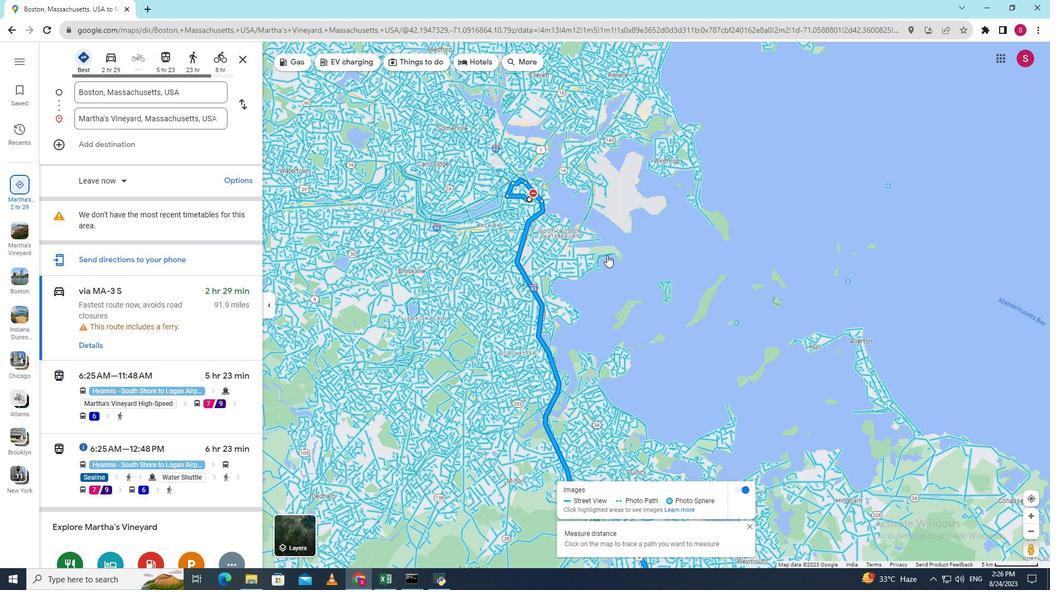 
Action: Mouse moved to (394, 189)
Screenshot: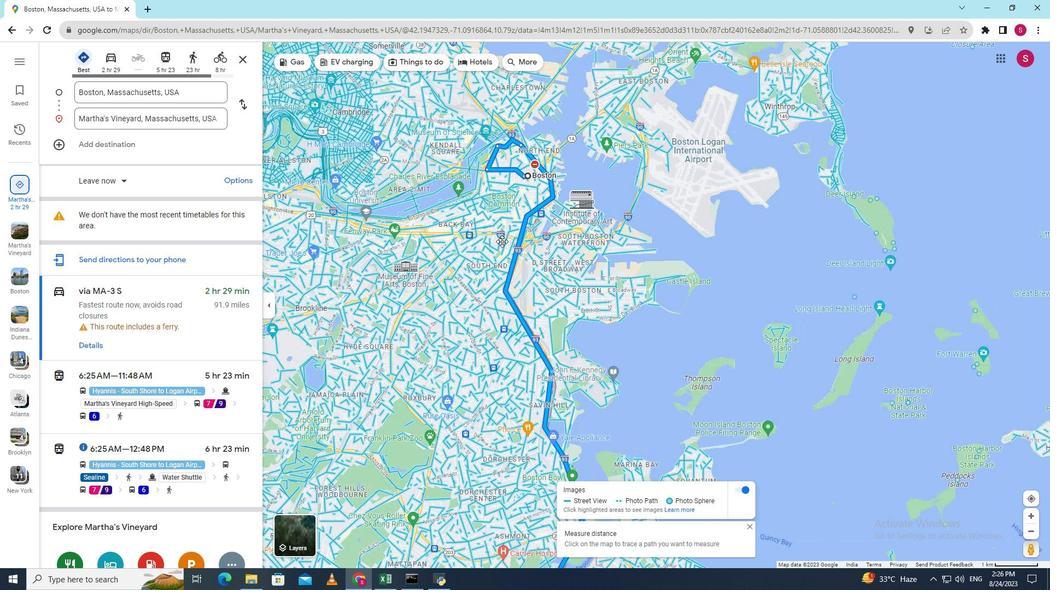 
Action: Mouse pressed left at (378, 188)
Screenshot: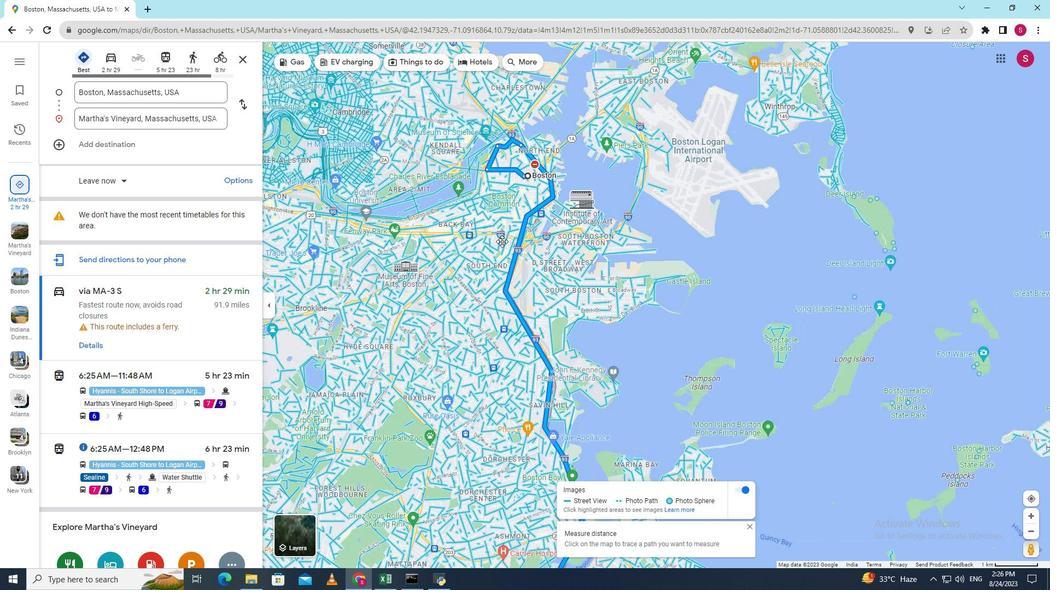 
Action: Mouse moved to (502, 241)
Screenshot: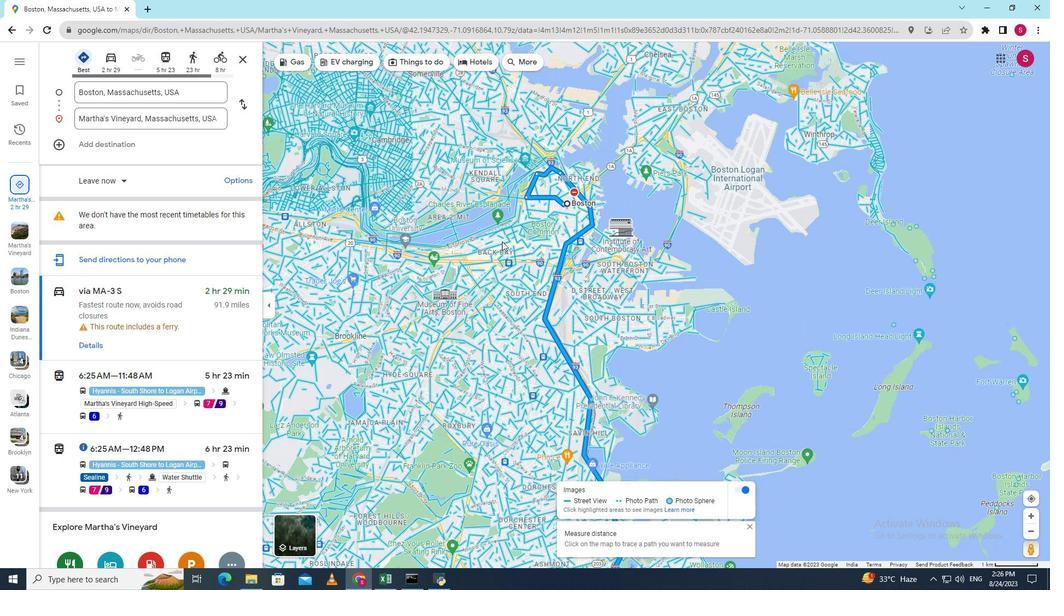 
Action: Mouse scrolled (502, 242) with delta (0, 0)
Screenshot: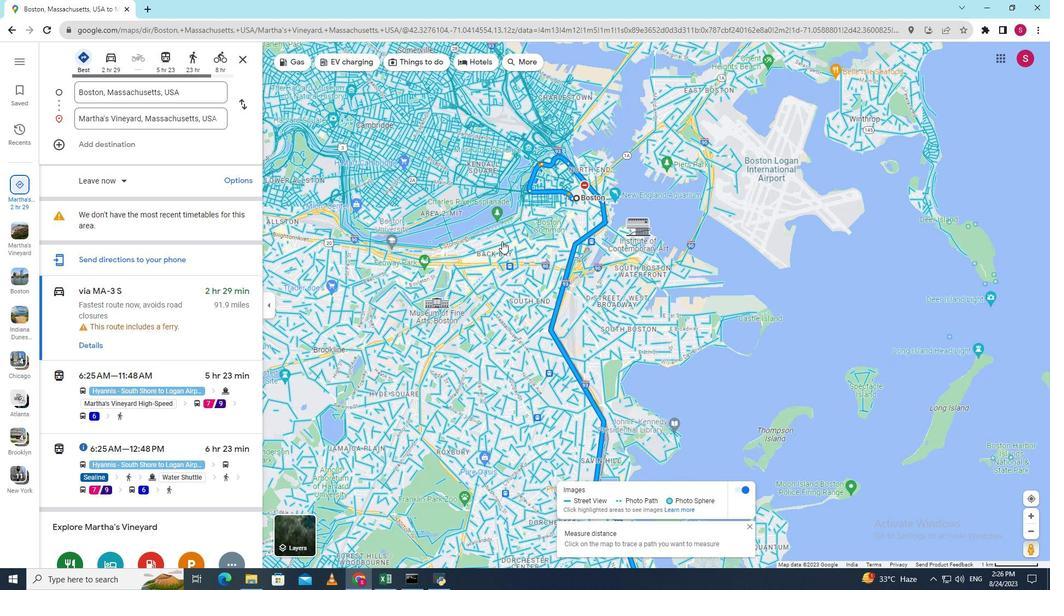 
Action: Mouse scrolled (502, 242) with delta (0, 0)
Screenshot: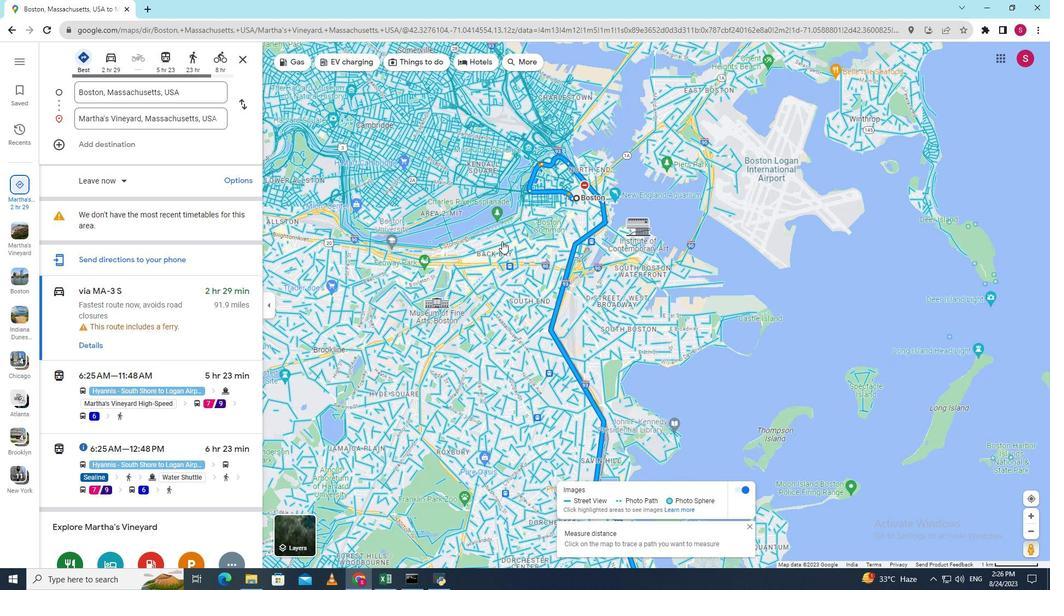
Action: Mouse scrolled (502, 242) with delta (0, 0)
Screenshot: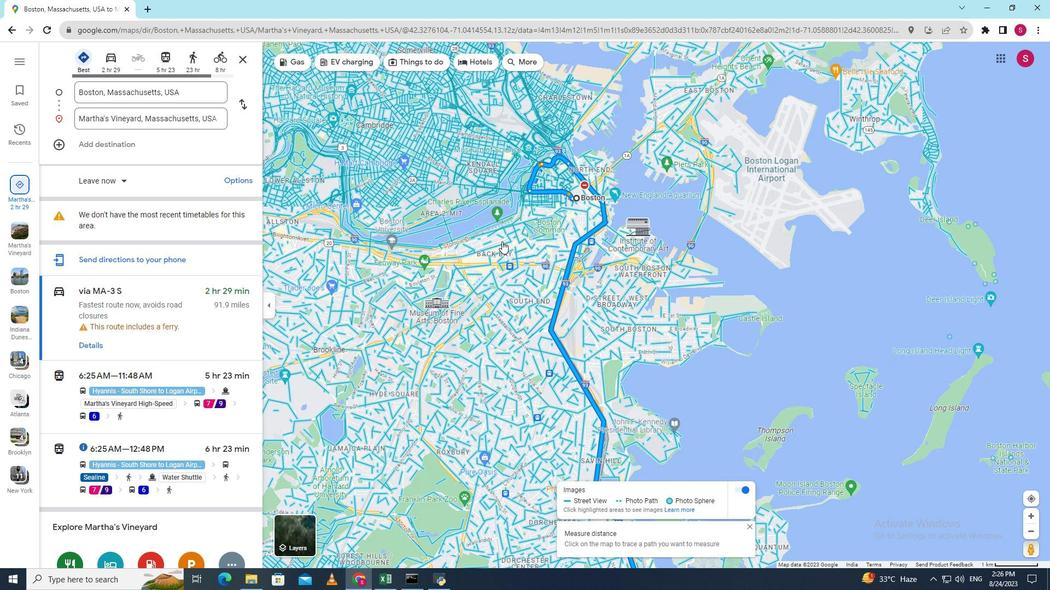 
Action: Mouse scrolled (502, 242) with delta (0, 0)
Screenshot: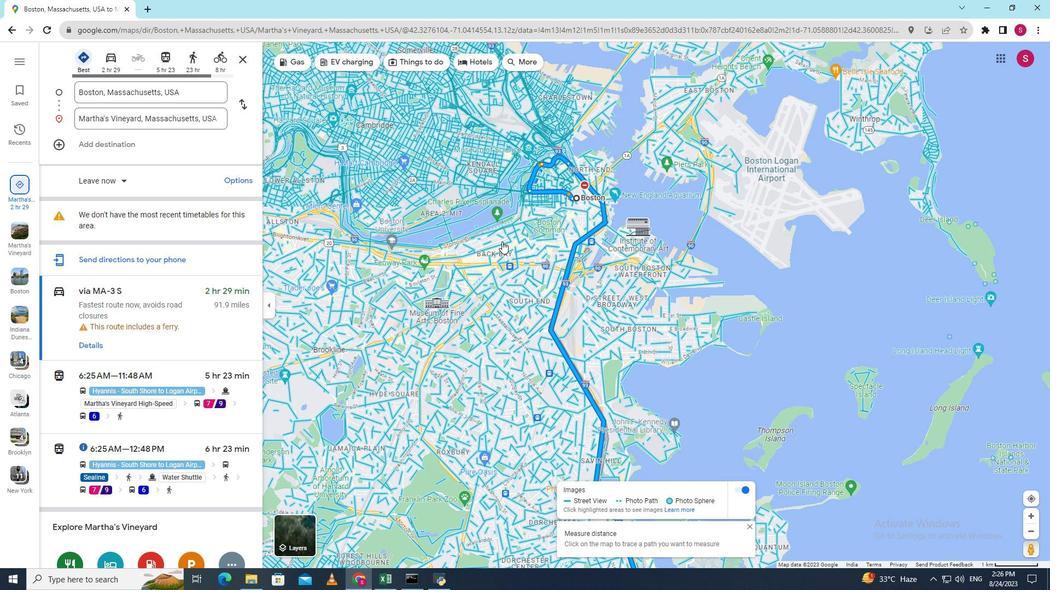 
Action: Mouse scrolled (502, 242) with delta (0, 0)
Screenshot: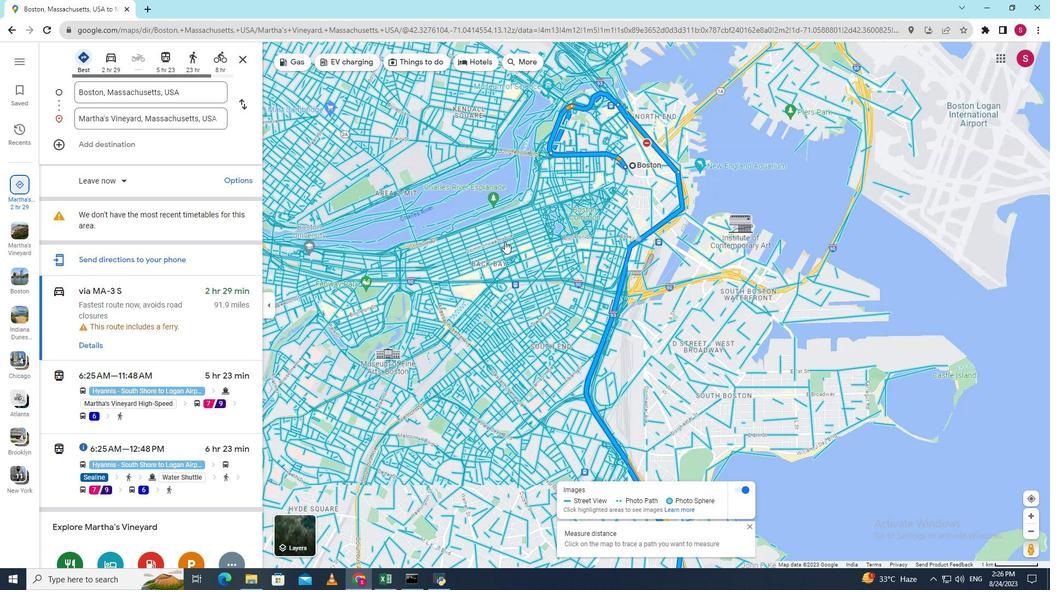 
Action: Mouse moved to (582, 180)
Screenshot: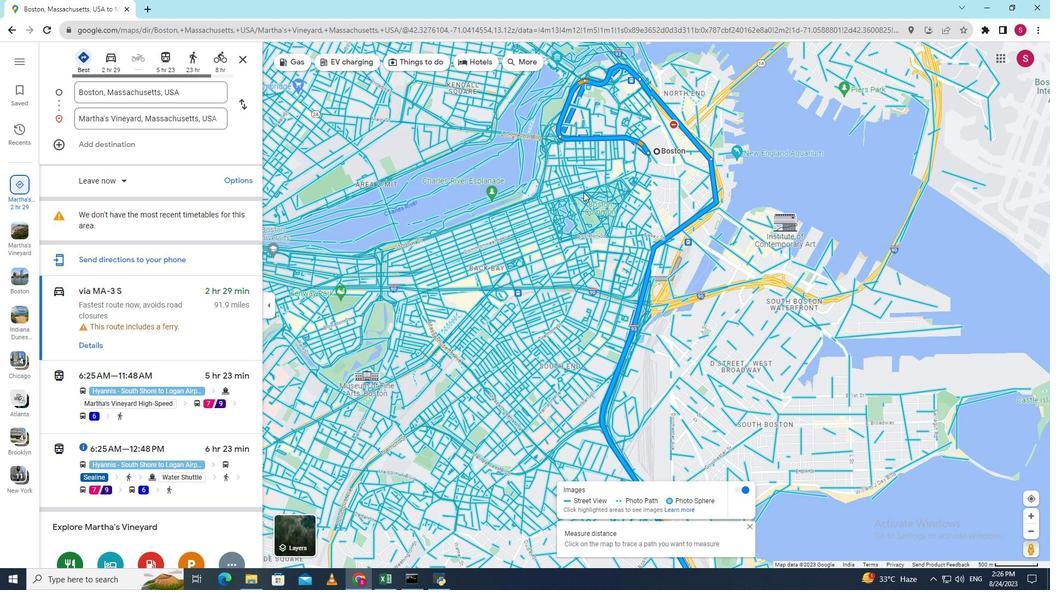 
Action: Mouse pressed left at (582, 180)
Screenshot: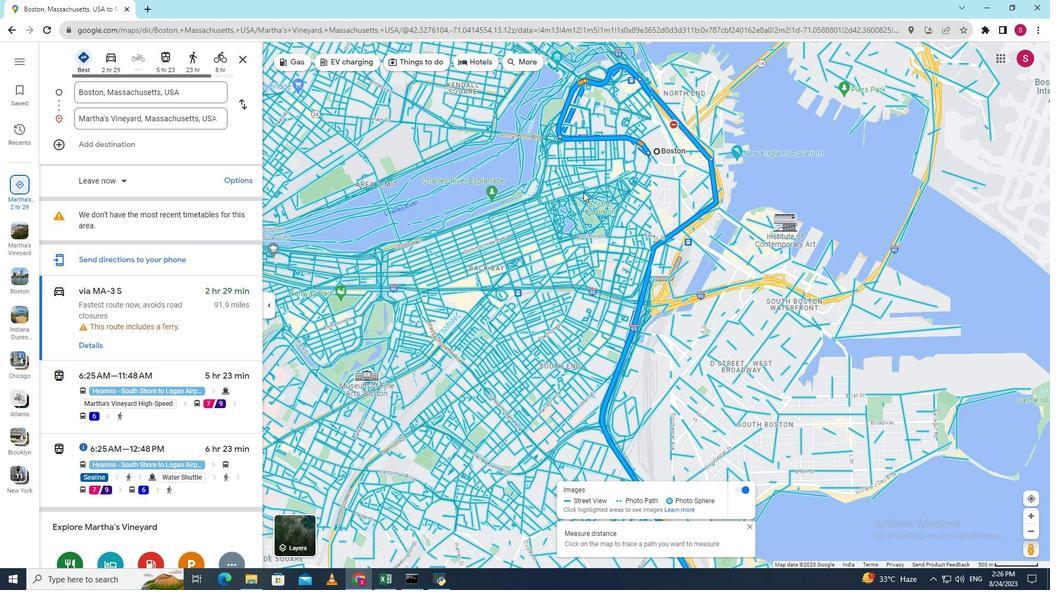 
Action: Mouse moved to (667, 250)
Screenshot: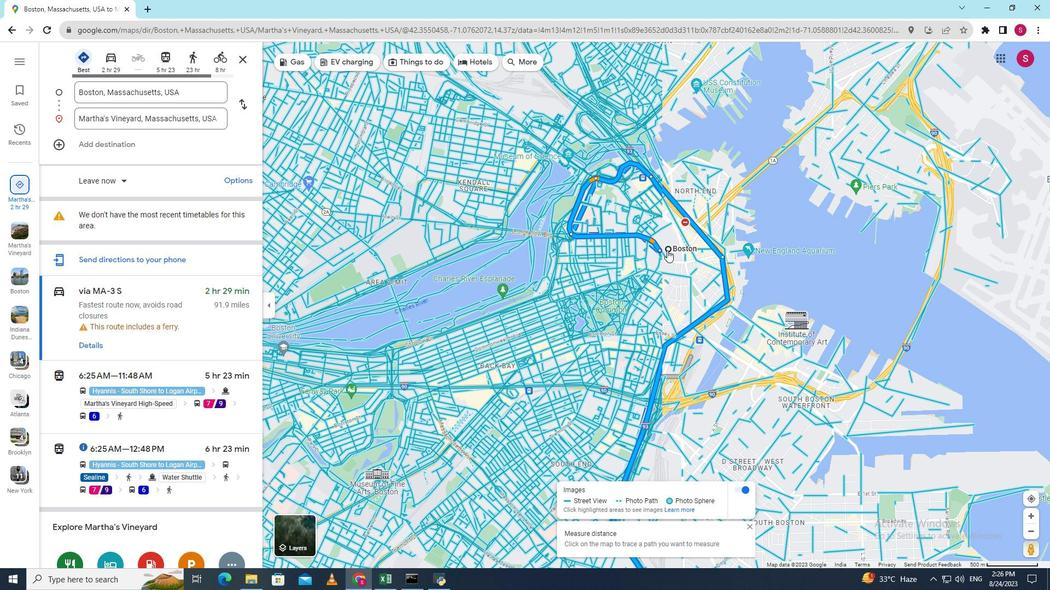 
Action: Mouse pressed right at (667, 250)
Screenshot: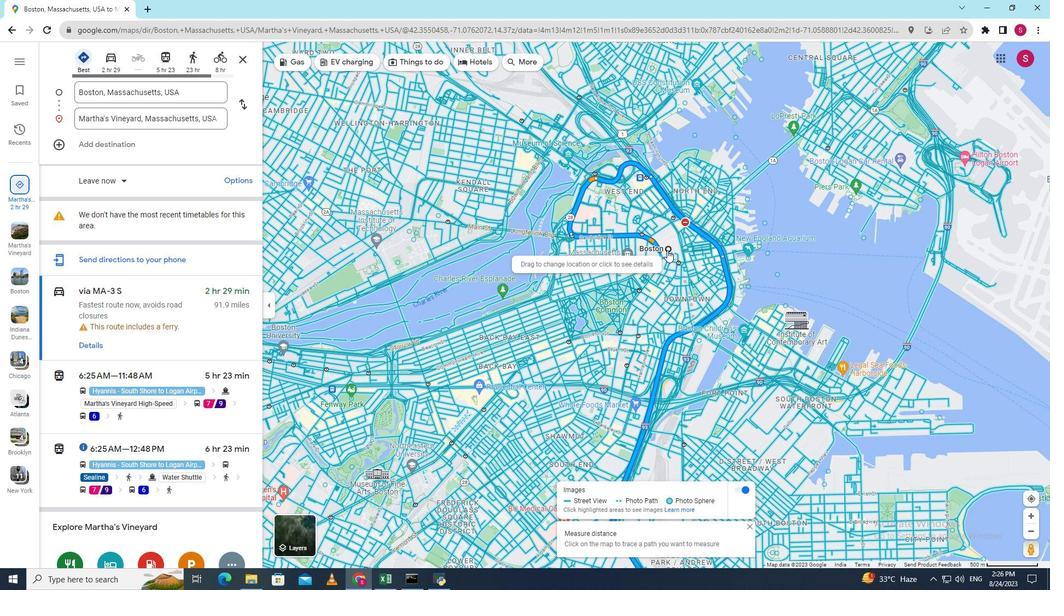 
Action: Mouse moved to (699, 334)
Screenshot: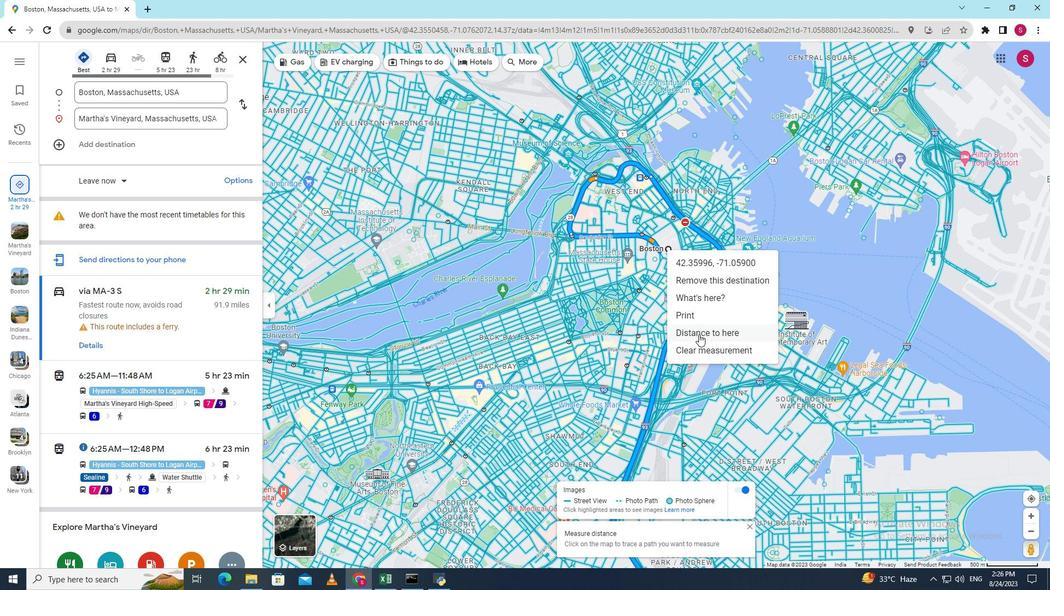 
Action: Mouse pressed left at (699, 334)
Screenshot: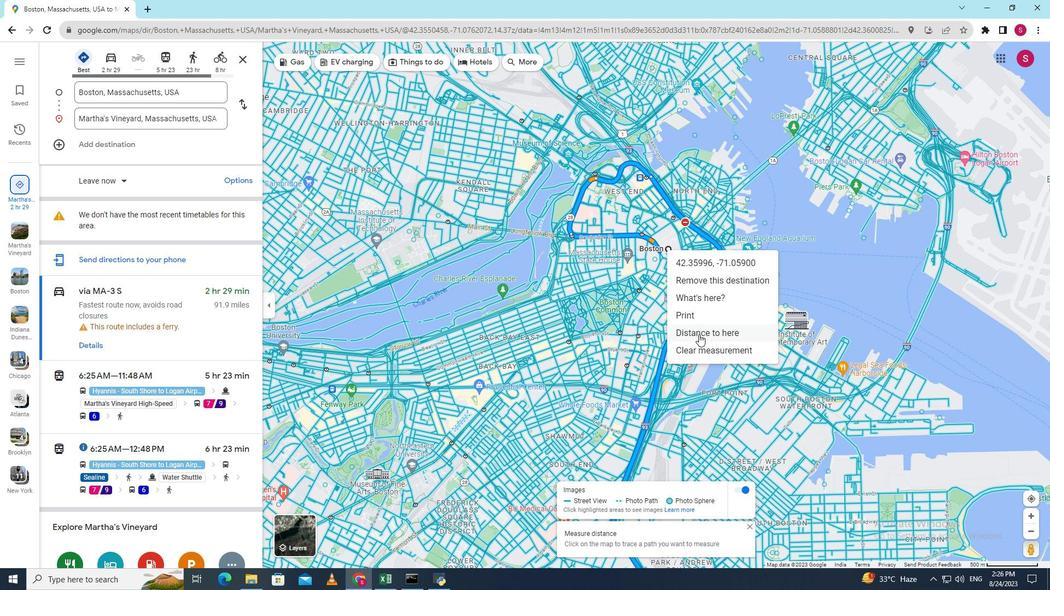 
Action: Mouse moved to (730, 278)
Screenshot: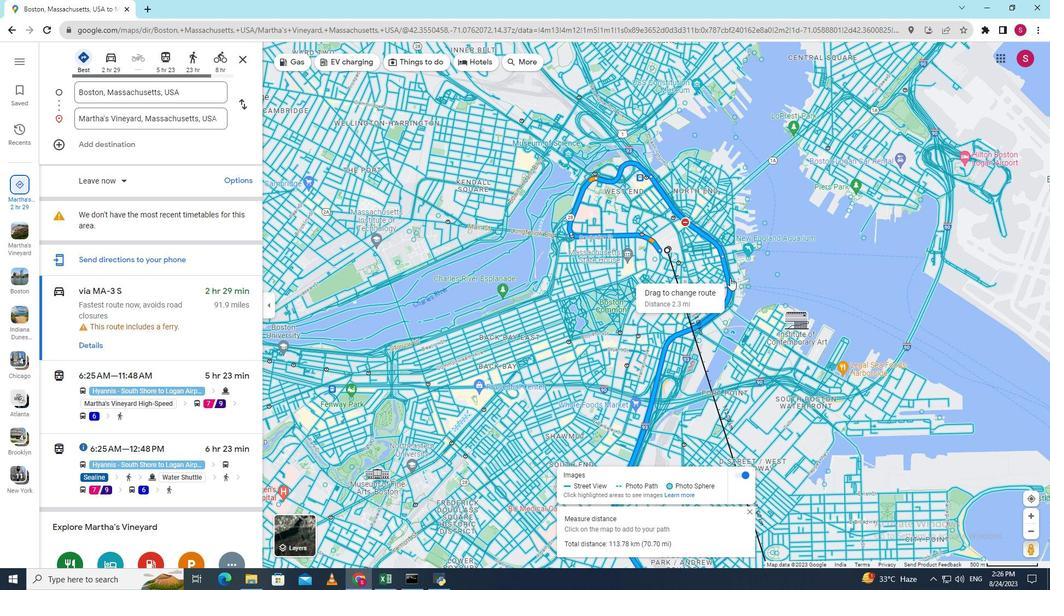 
Action: Mouse scrolled (730, 277) with delta (0, 0)
Screenshot: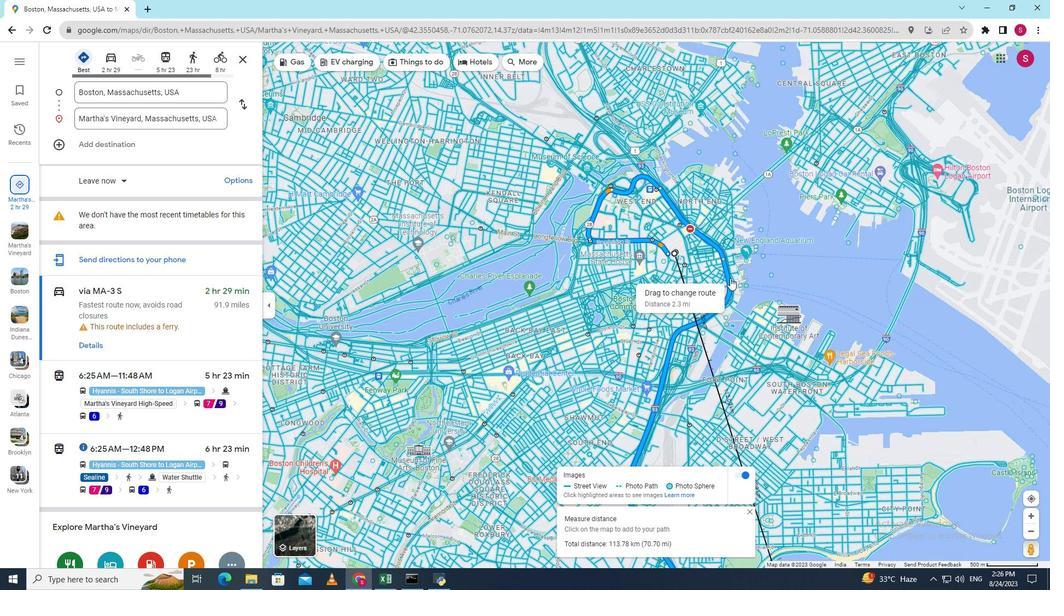 
Action: Mouse scrolled (730, 277) with delta (0, 0)
Screenshot: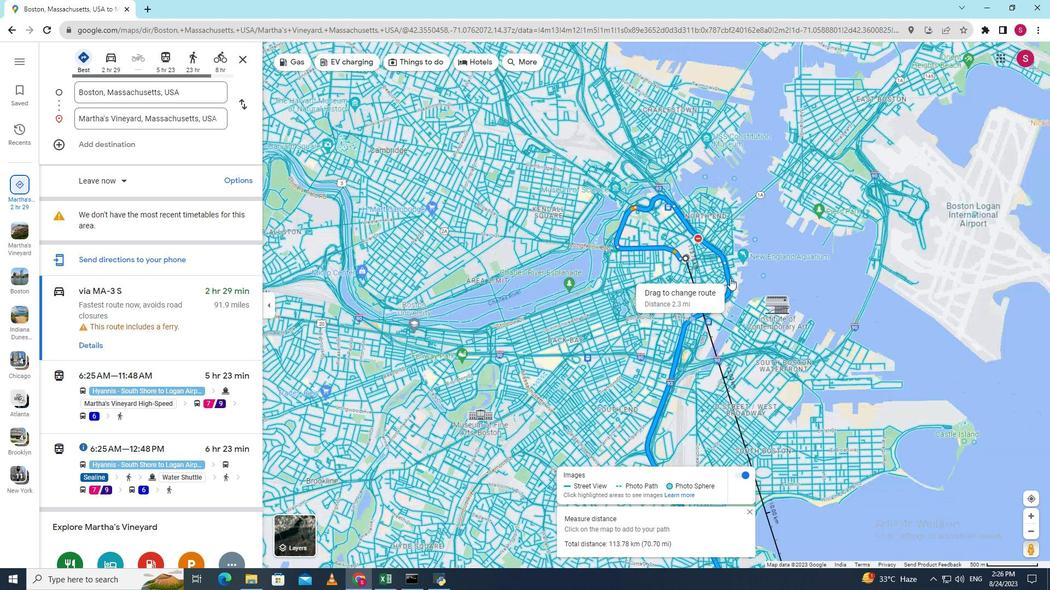 
Action: Mouse scrolled (730, 277) with delta (0, 0)
Screenshot: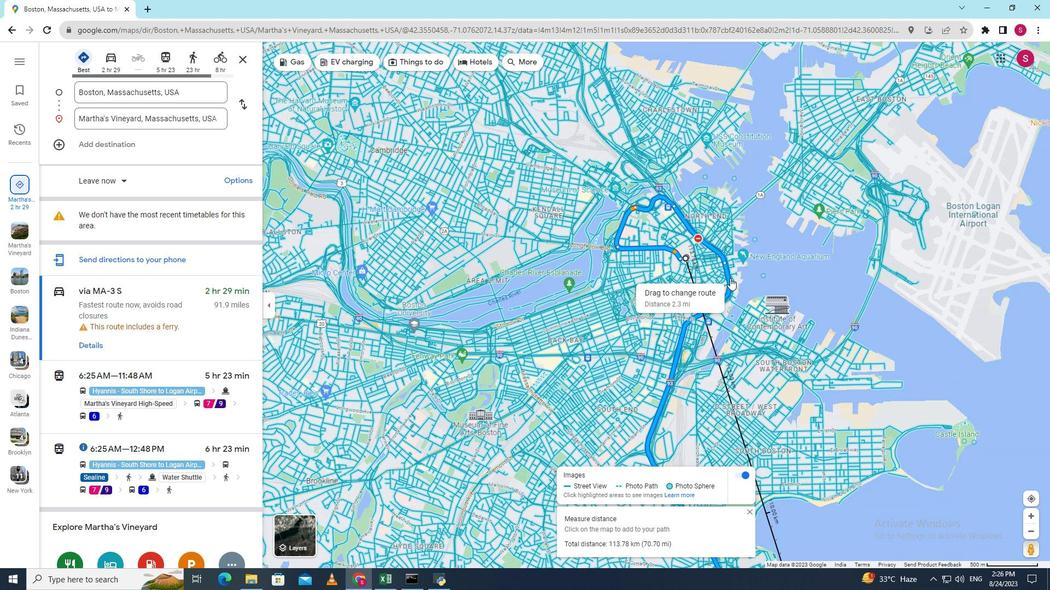 
Action: Mouse moved to (689, 258)
Screenshot: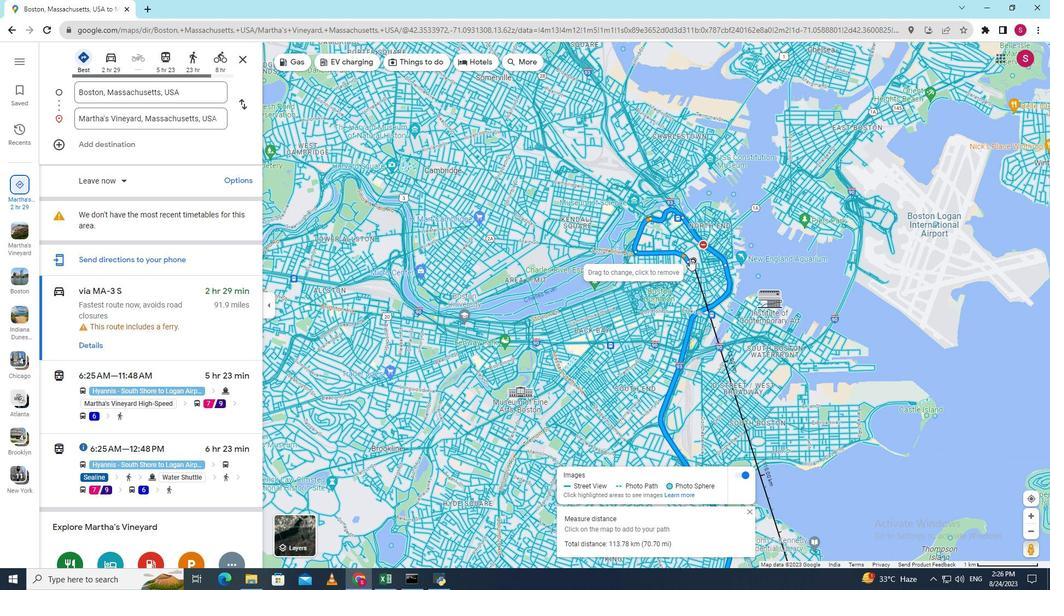 
Action: Mouse pressed right at (689, 258)
Screenshot: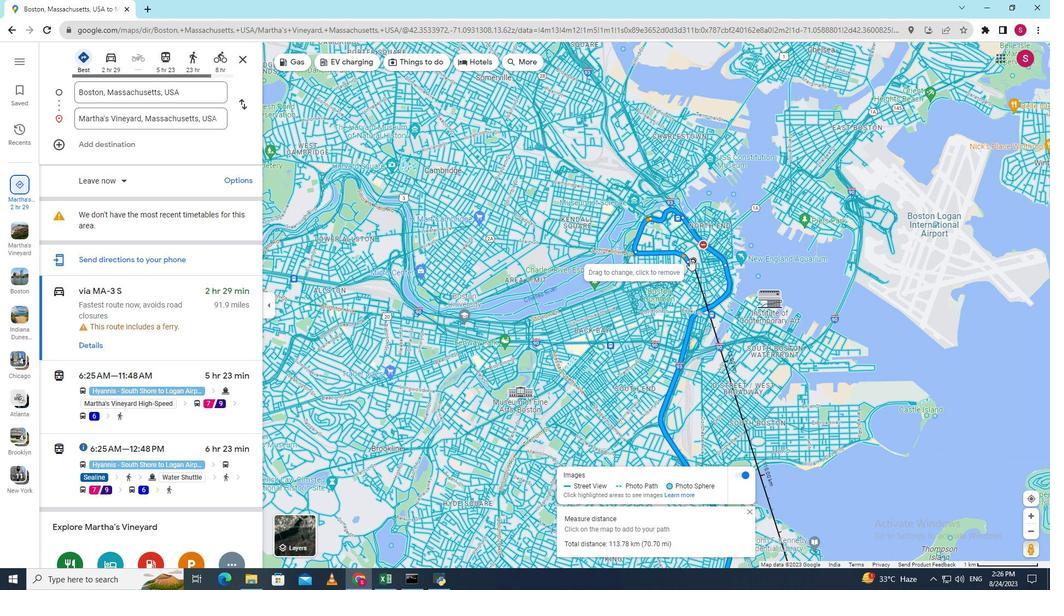 
Action: Mouse moved to (736, 365)
Screenshot: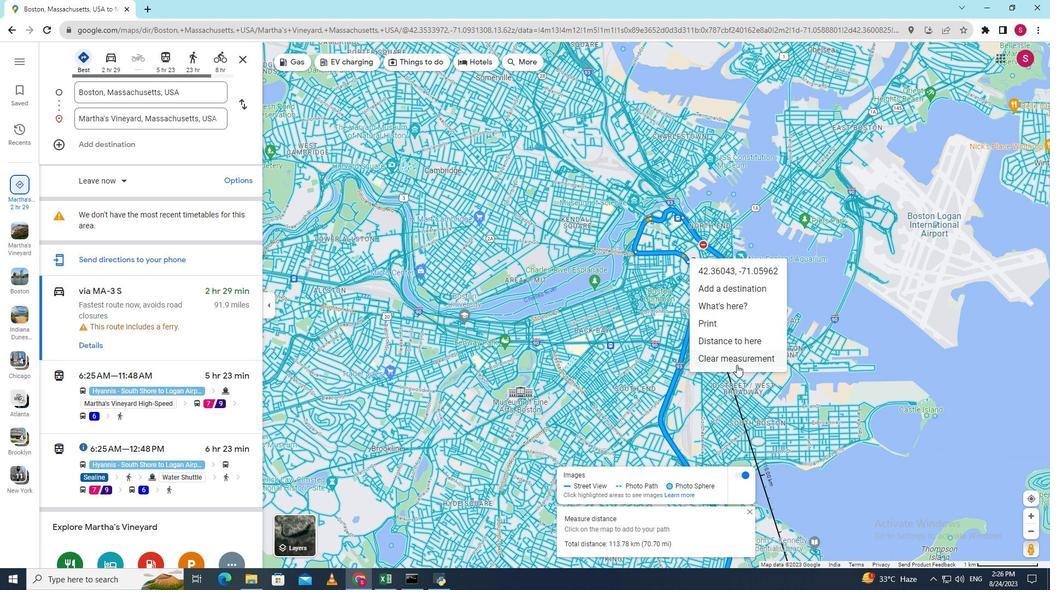 
Action: Mouse pressed left at (736, 365)
Screenshot: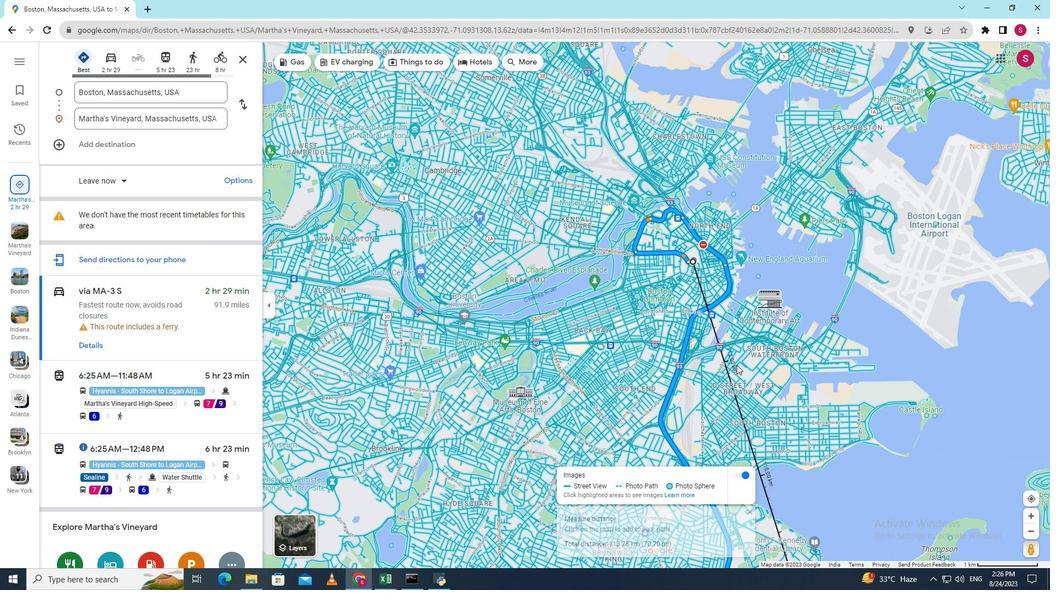 
Action: Mouse moved to (738, 353)
Screenshot: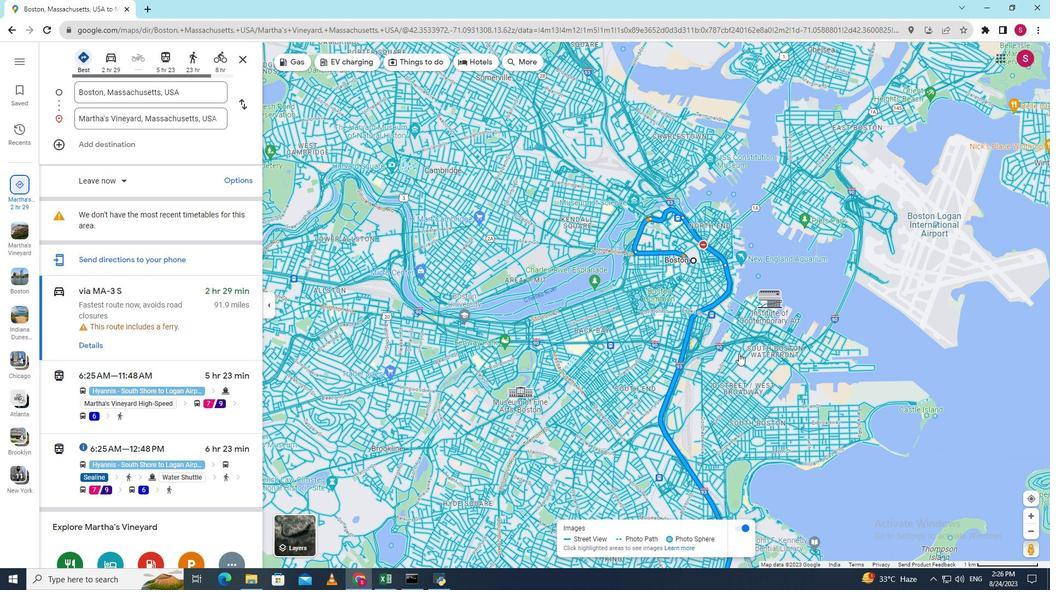 
Action: Mouse scrolled (738, 353) with delta (0, 0)
Screenshot: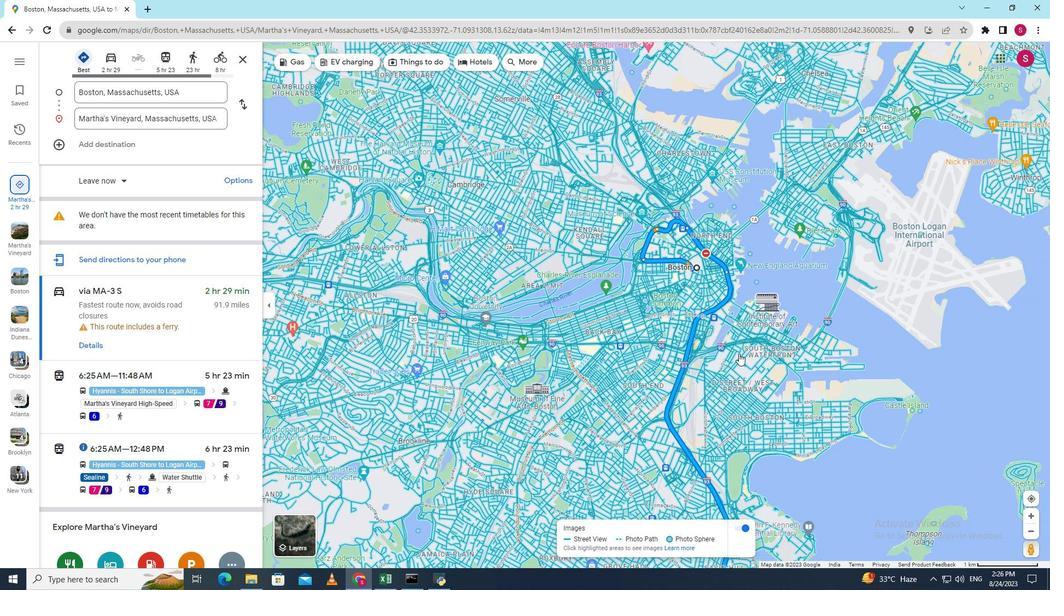 
Action: Mouse scrolled (738, 353) with delta (0, 0)
Screenshot: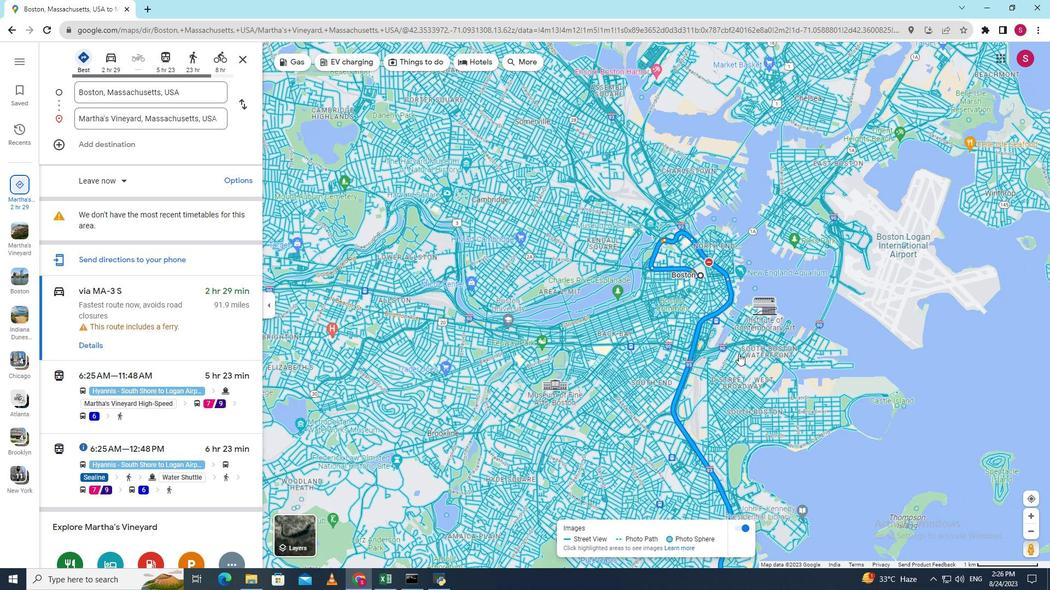 
Action: Mouse scrolled (738, 353) with delta (0, 0)
Screenshot: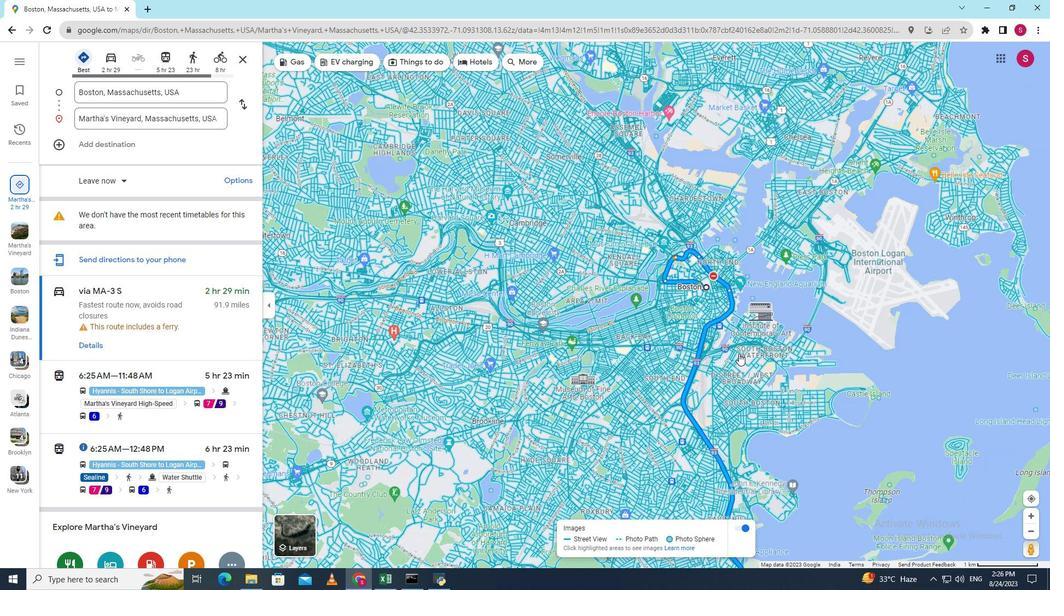 
Action: Mouse scrolled (738, 353) with delta (0, 0)
Screenshot: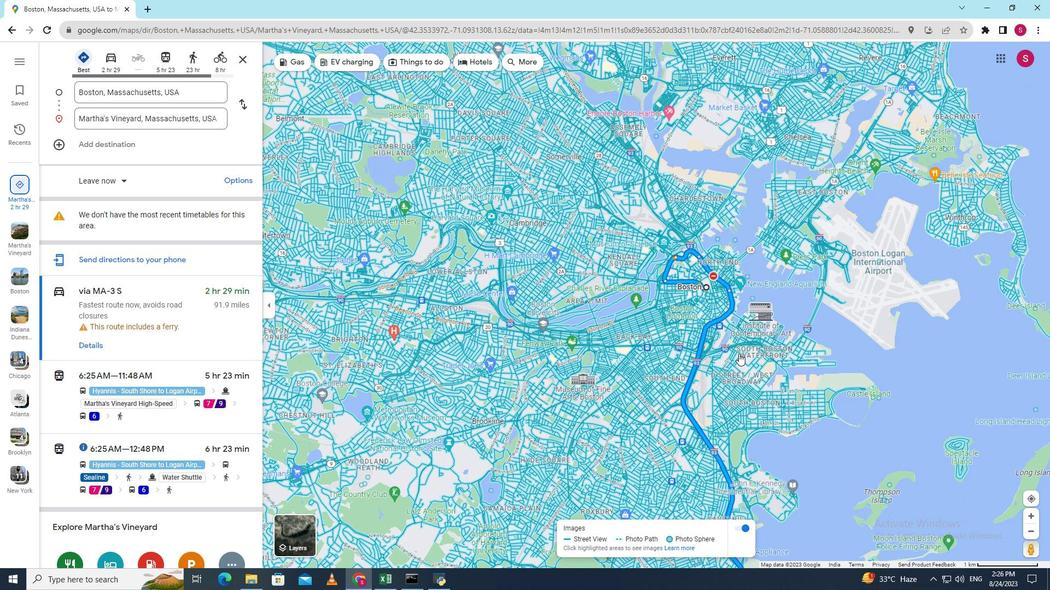 
Action: Mouse scrolled (738, 354) with delta (0, 0)
Screenshot: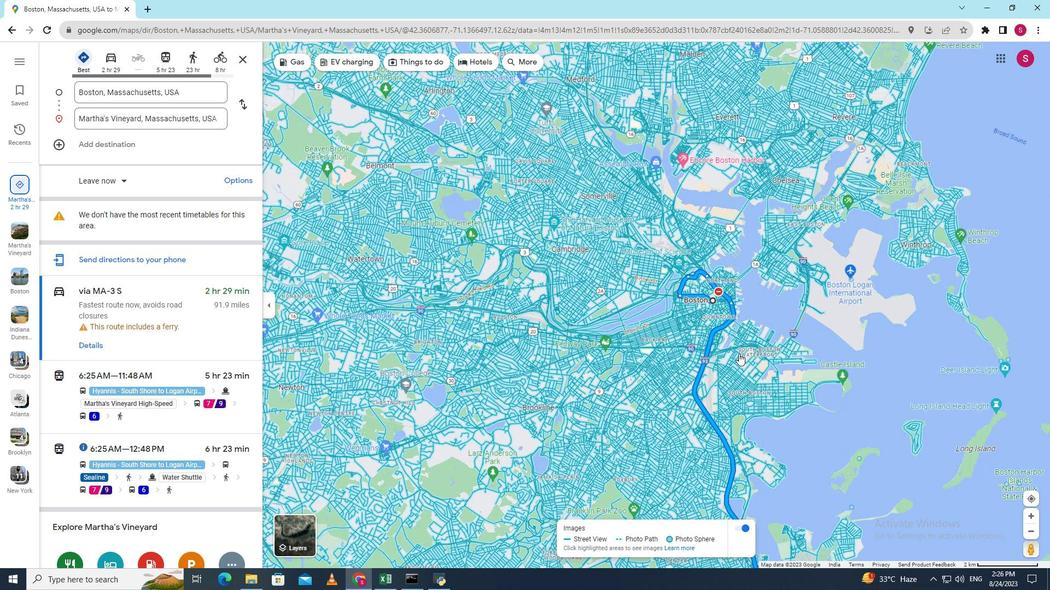 
Action: Mouse moved to (693, 303)
Screenshot: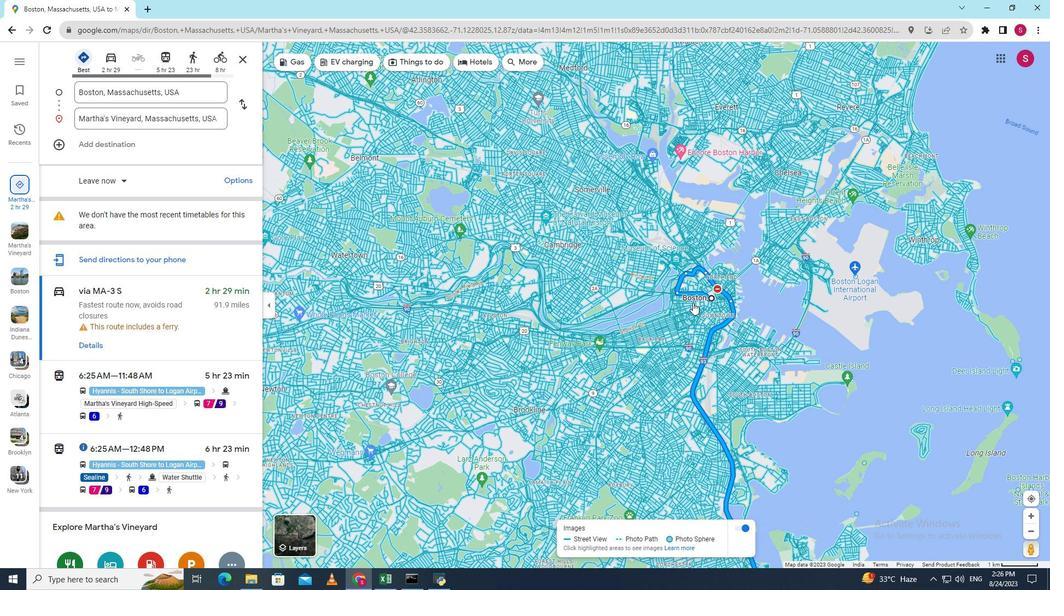 
